 Task: Find connections with filter location Länsi-Turunmaa with filter topic #WebsiteDesignwith filter profile language English with filter current company Rackspace Technology with filter school PARUL INSTITUTE OF TECH., LIMDA, VAGHODIA 087 with filter industry Chemical Manufacturing with filter service category Tax Preparation with filter keywords title Restaurant Manager
Action: Mouse moved to (227, 195)
Screenshot: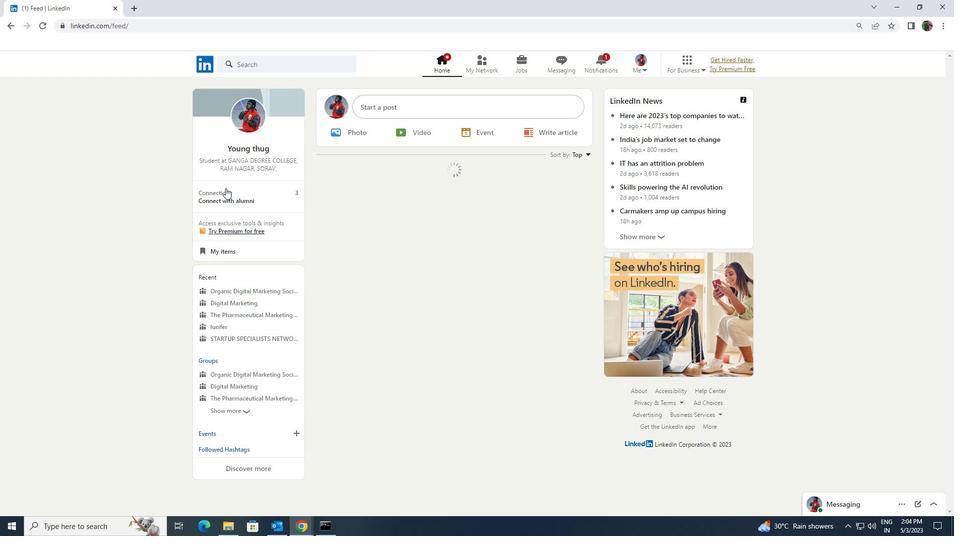 
Action: Mouse pressed left at (227, 195)
Screenshot: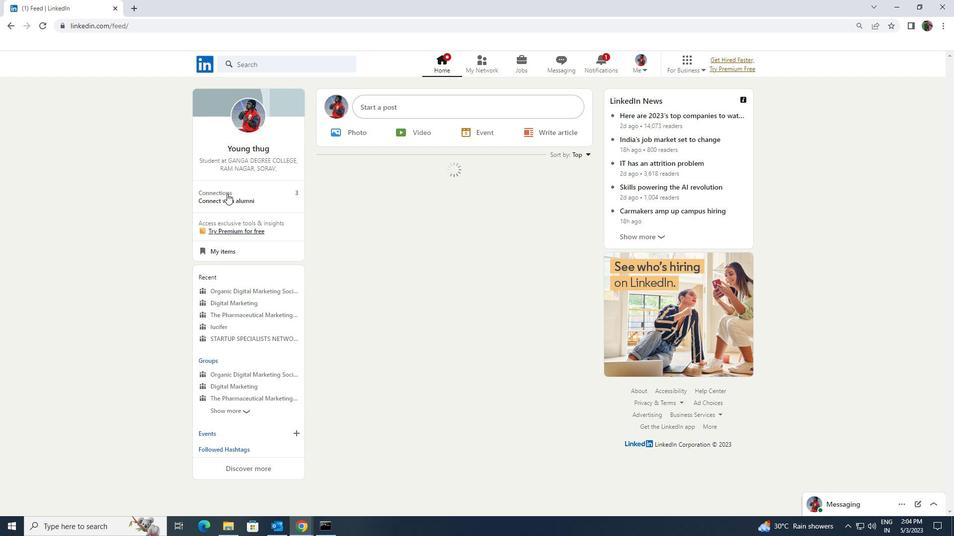 
Action: Mouse moved to (237, 120)
Screenshot: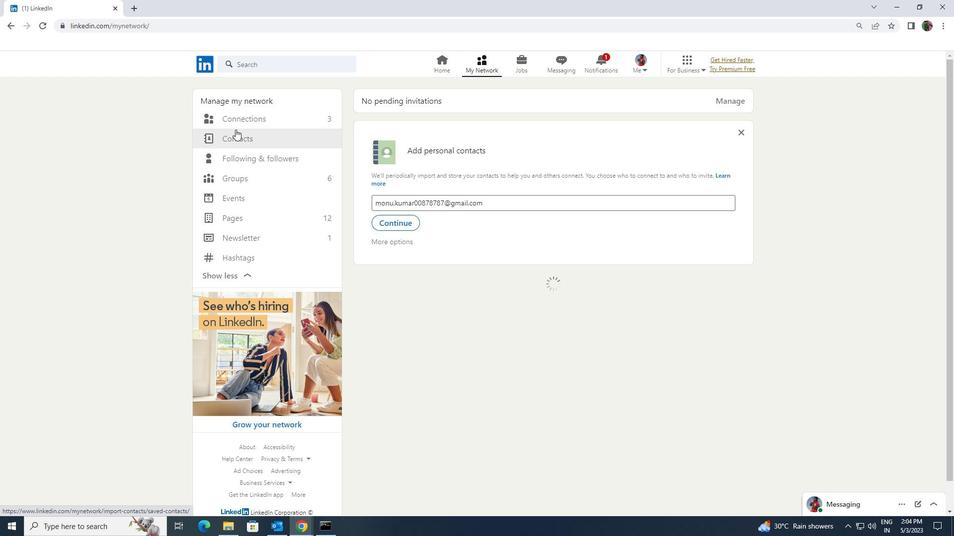 
Action: Mouse pressed left at (237, 120)
Screenshot: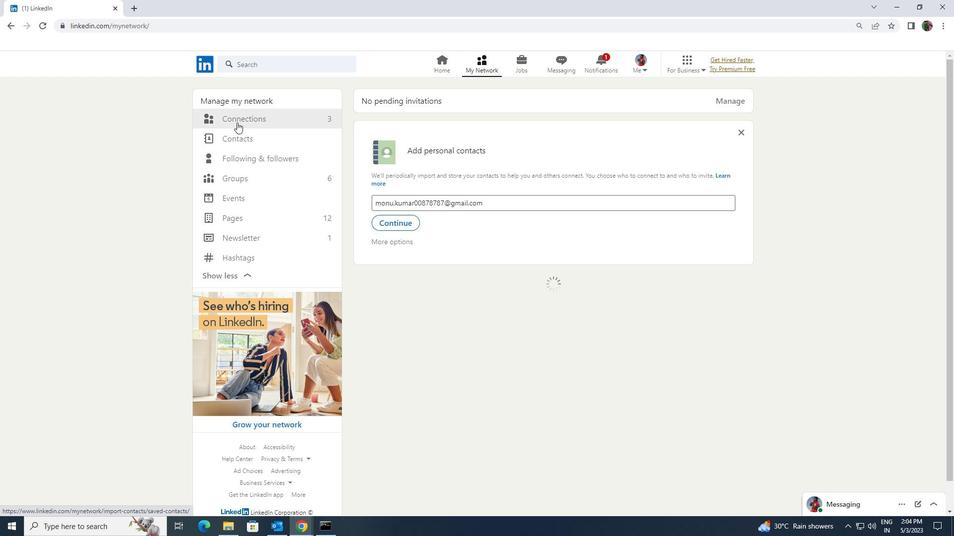 
Action: Mouse moved to (534, 121)
Screenshot: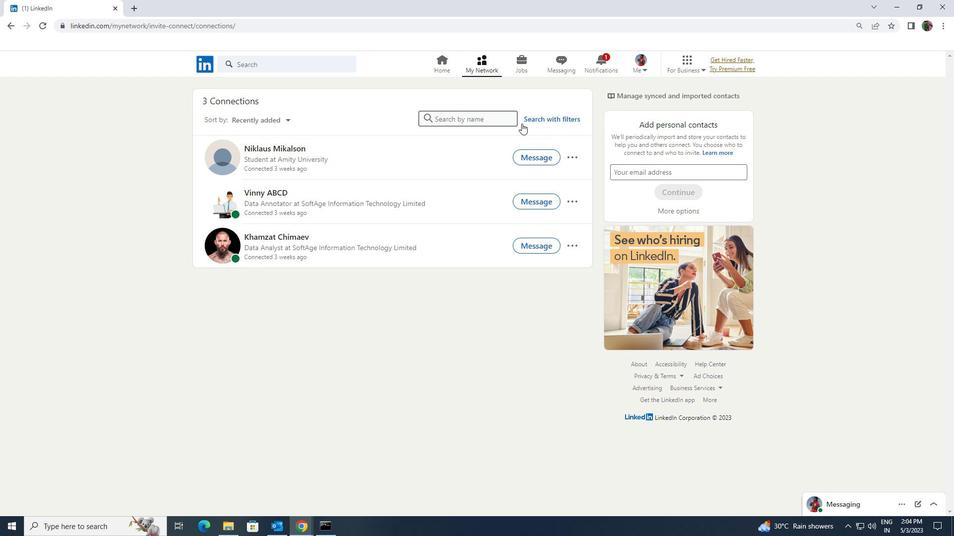 
Action: Mouse pressed left at (534, 121)
Screenshot: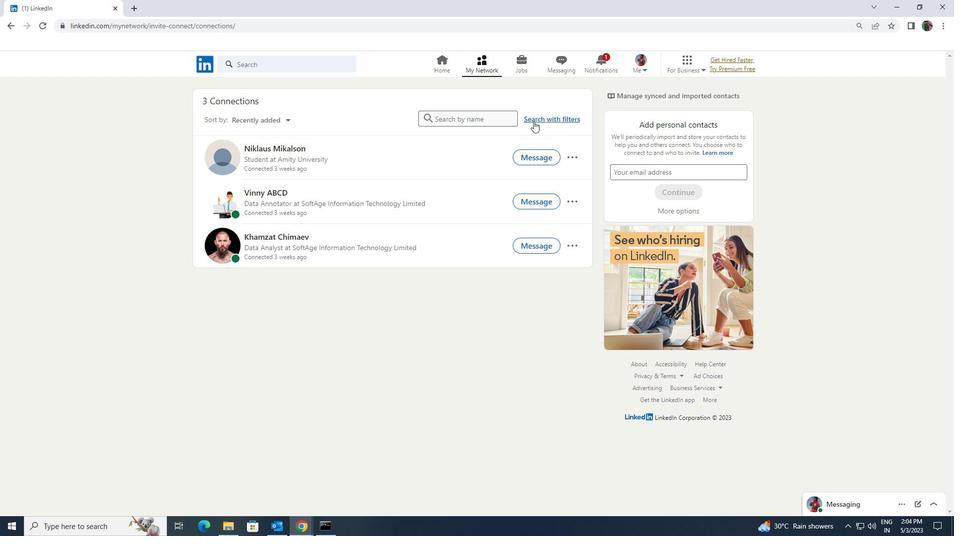 
Action: Mouse moved to (511, 93)
Screenshot: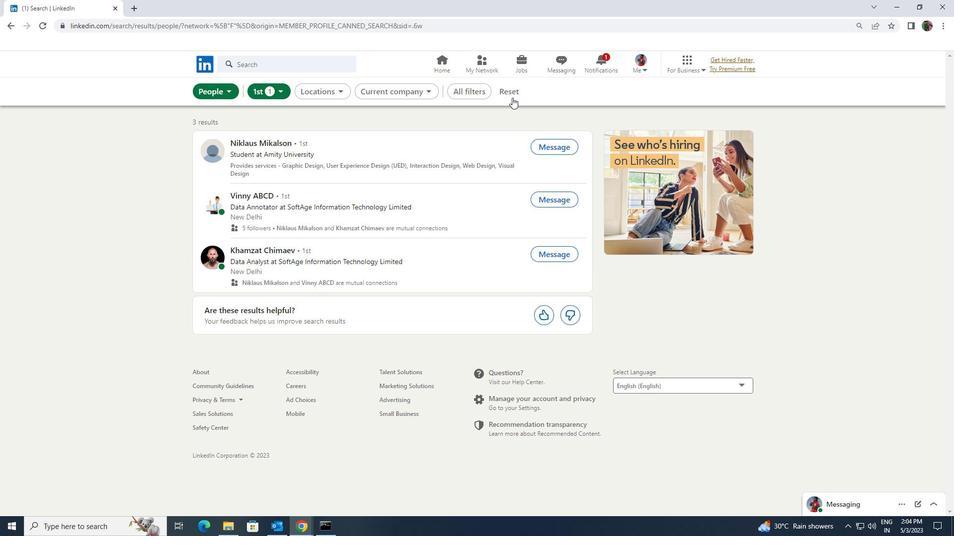 
Action: Mouse pressed left at (511, 93)
Screenshot: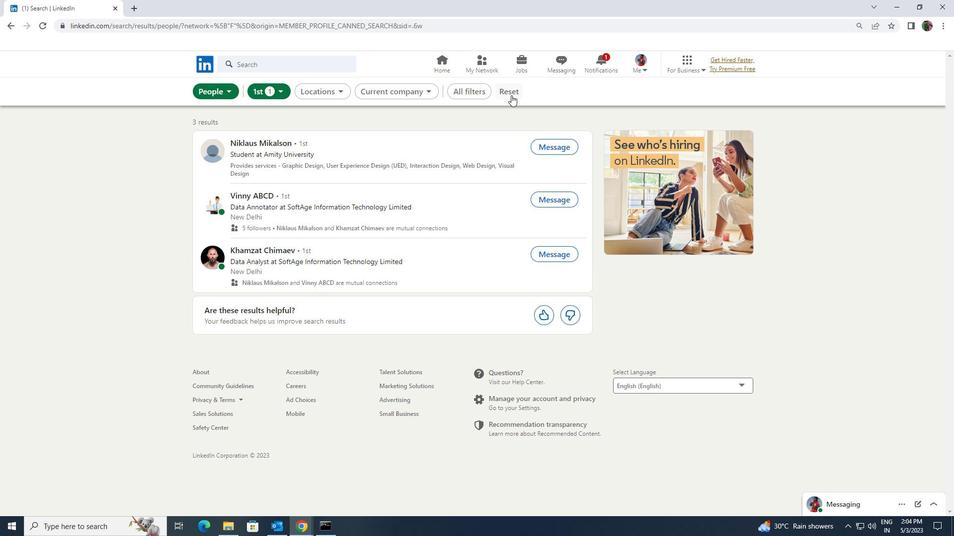 
Action: Mouse moved to (504, 92)
Screenshot: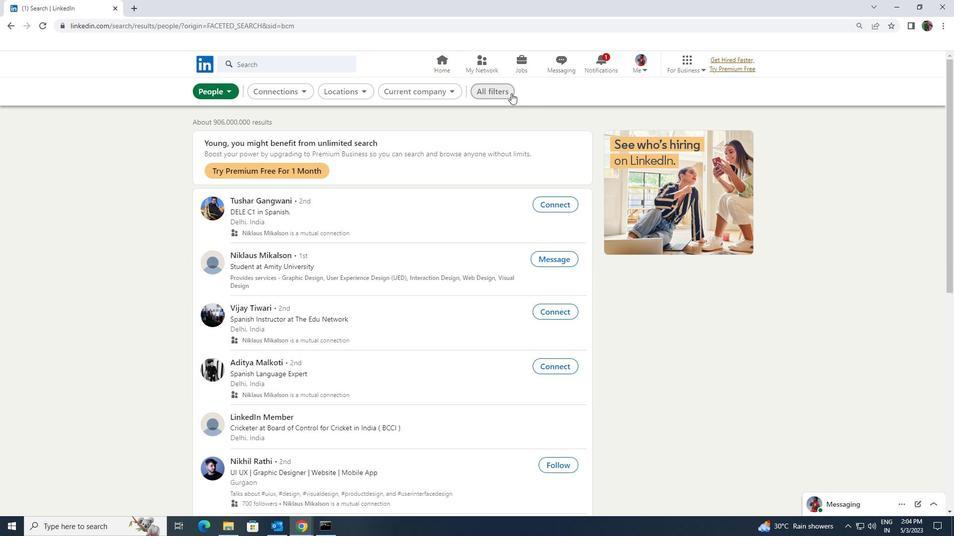 
Action: Mouse pressed left at (504, 92)
Screenshot: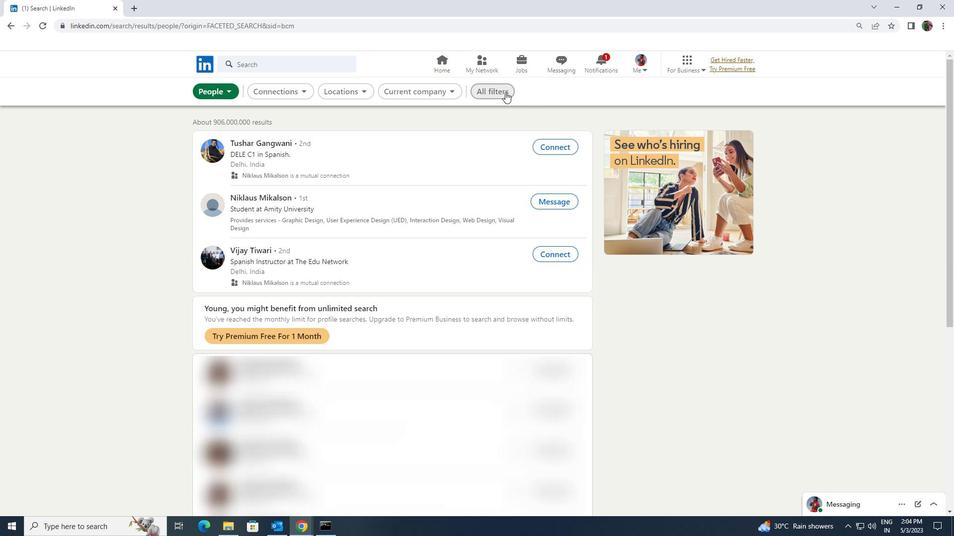 
Action: Mouse moved to (844, 393)
Screenshot: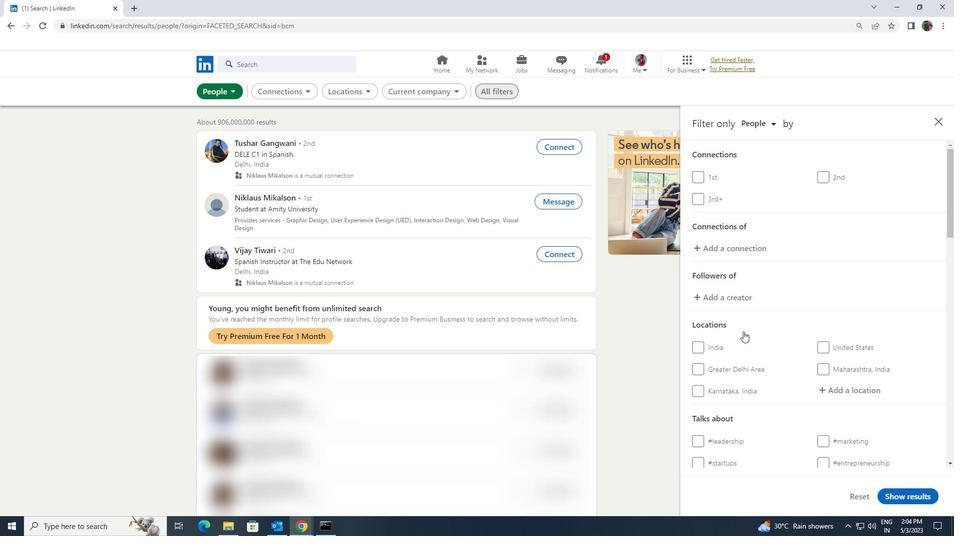 
Action: Mouse pressed left at (844, 393)
Screenshot: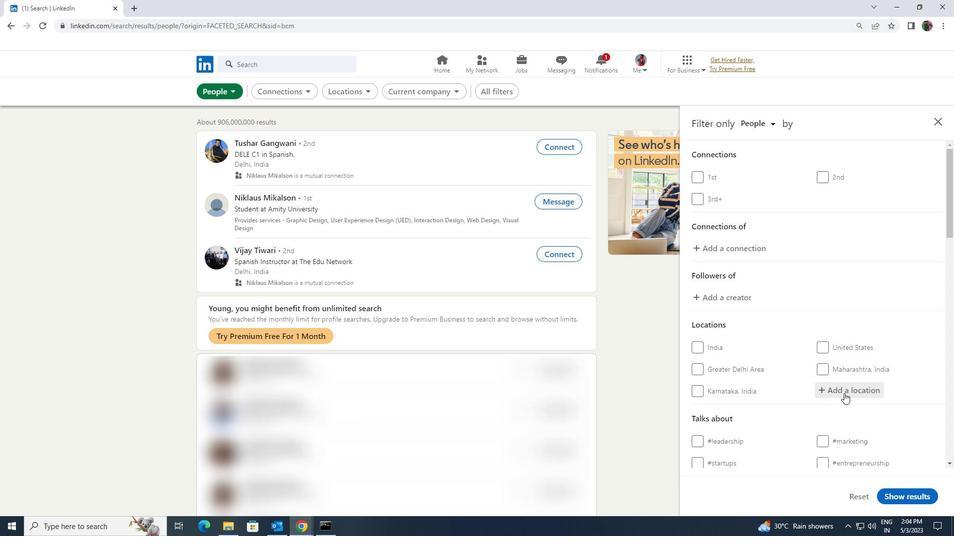 
Action: Mouse moved to (818, 413)
Screenshot: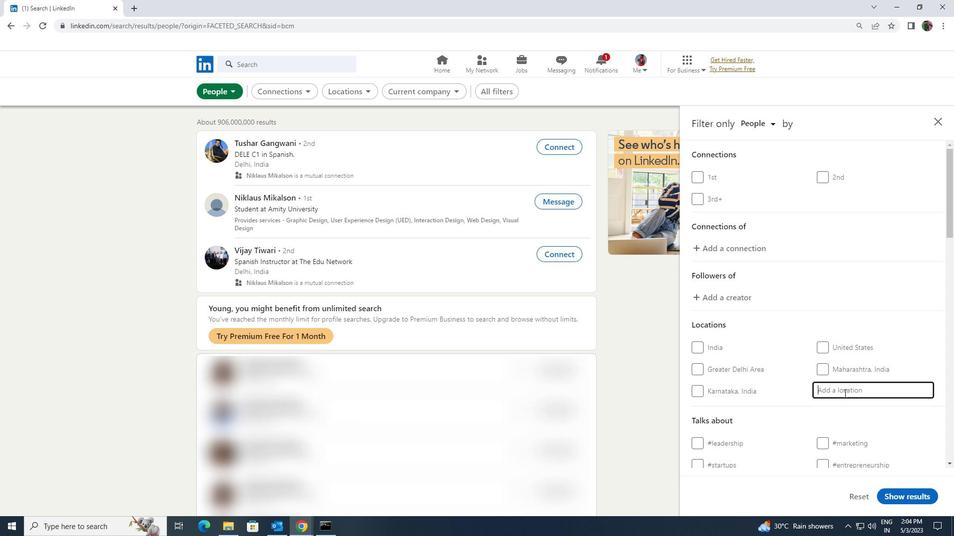 
Action: Key pressed <Key.shift>LANSI<Key.space><Key.shift><Key.shift><Key.shift><Key.shift><Key.shift><Key.shift><Key.shift><Key.shift><Key.shift><Key.shift><Key.shift><Key.shift><Key.shift><Key.shift><Key.shift><Key.shift><Key.shift>TURUNMA
Screenshot: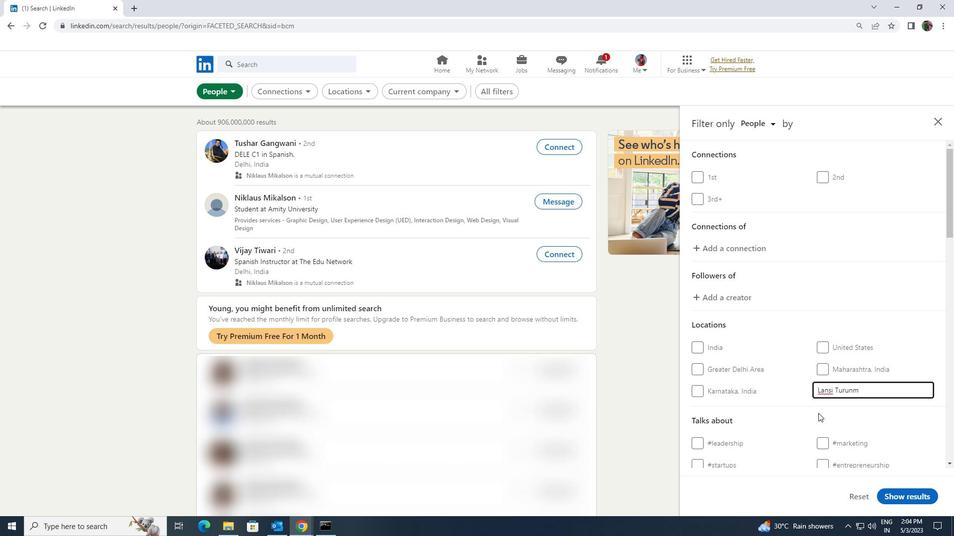 
Action: Mouse moved to (799, 424)
Screenshot: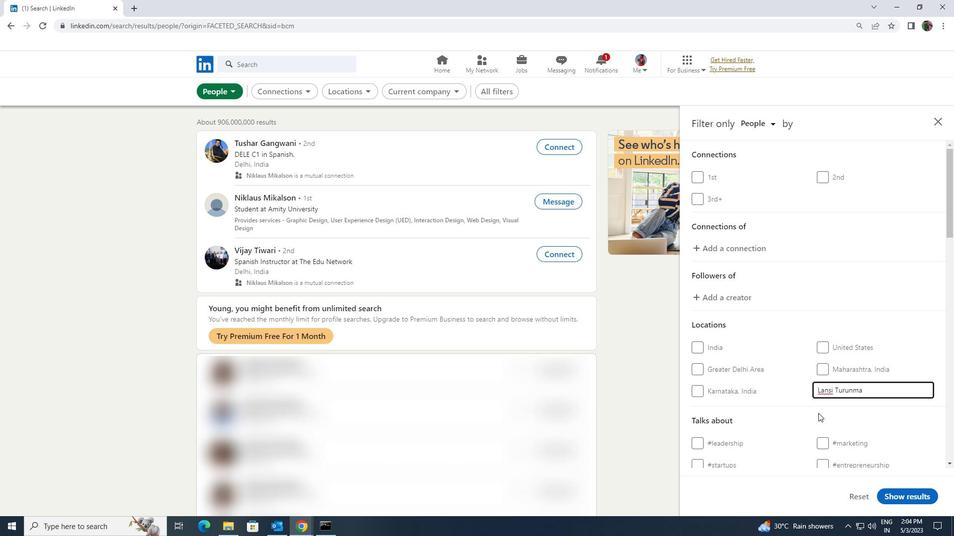 
Action: Mouse scrolled (799, 424) with delta (0, 0)
Screenshot: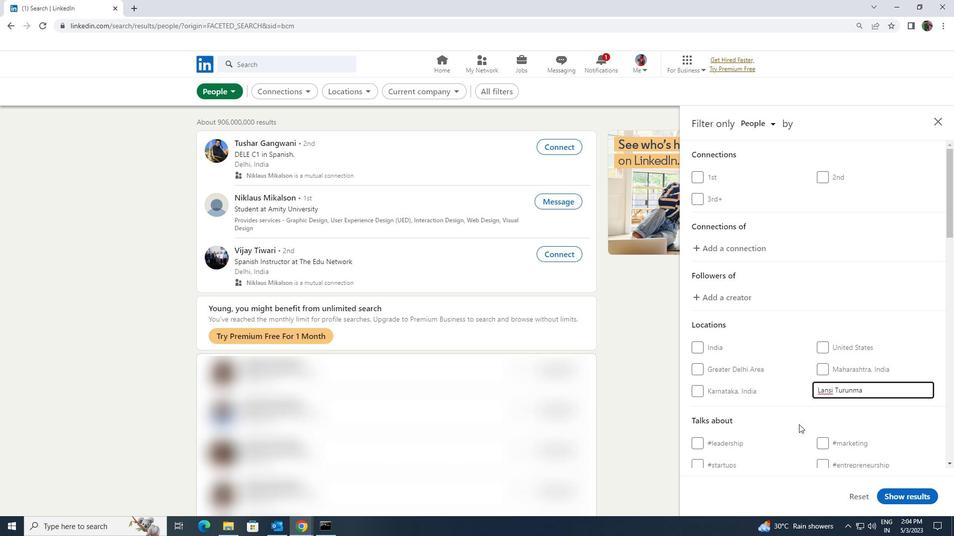 
Action: Mouse moved to (832, 434)
Screenshot: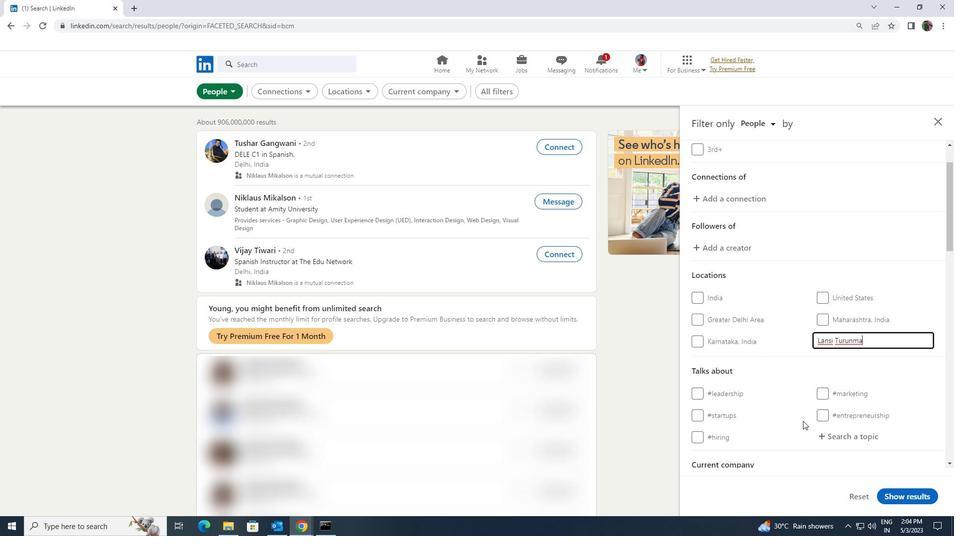 
Action: Mouse pressed left at (832, 434)
Screenshot: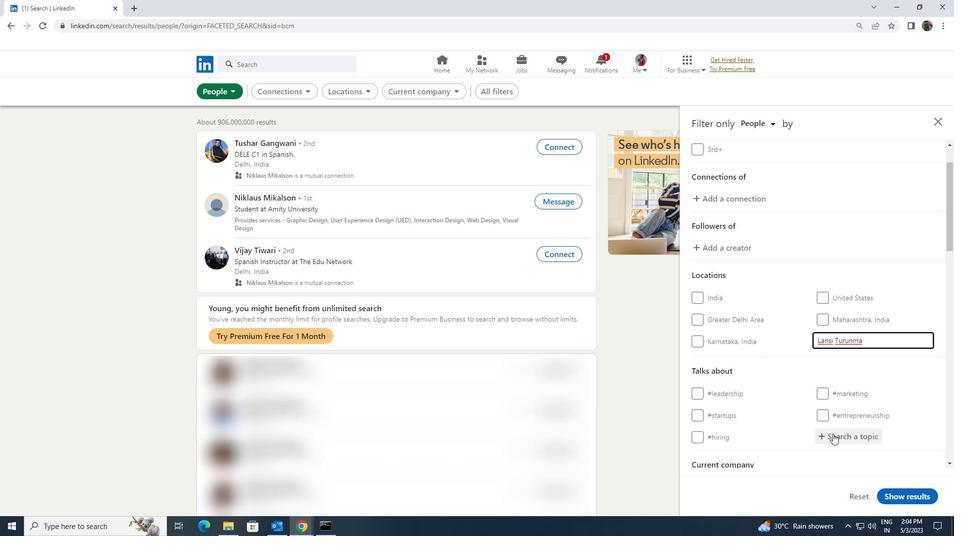 
Action: Key pressed <Key.shift><Key.shift><Key.shift><Key.shift><Key.shift><Key.shift>WEBSITEDESI
Screenshot: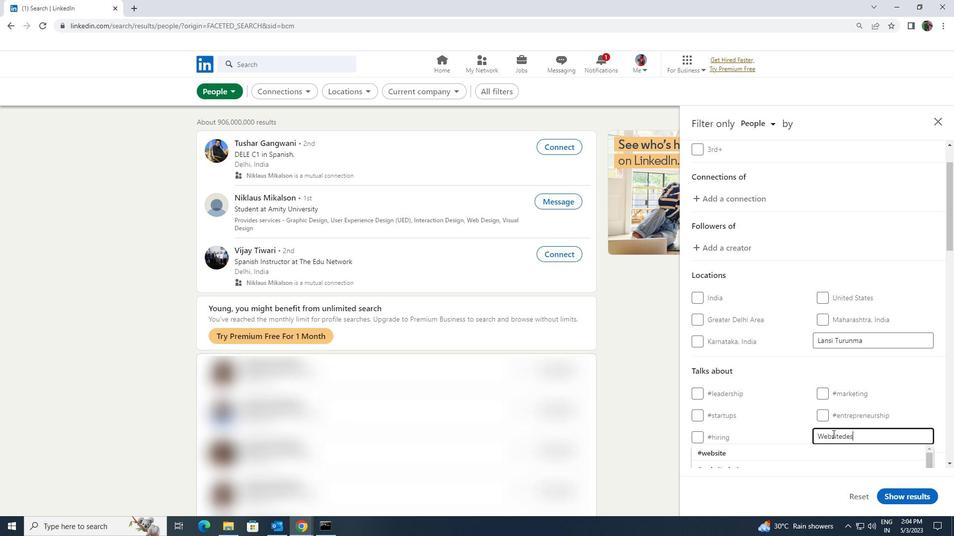 
Action: Mouse moved to (822, 450)
Screenshot: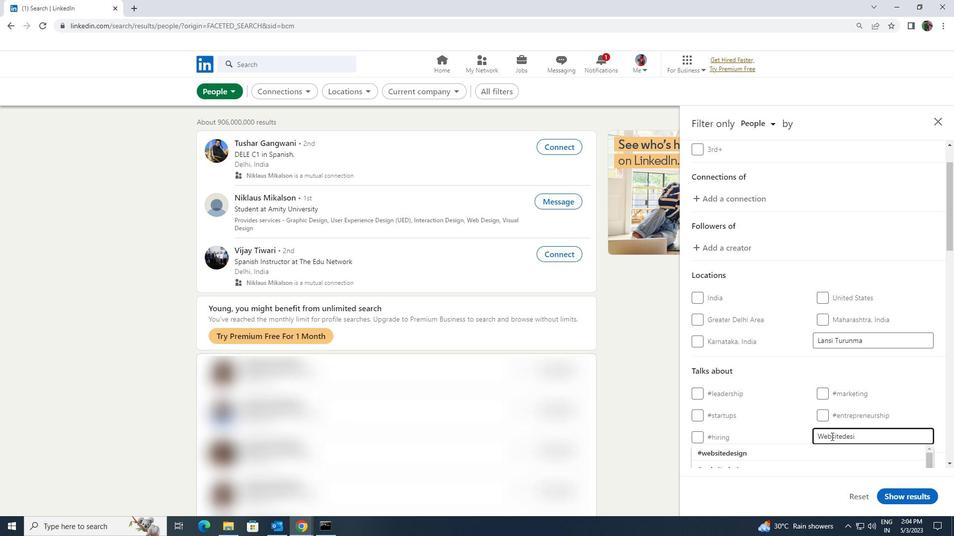 
Action: Mouse pressed left at (822, 450)
Screenshot: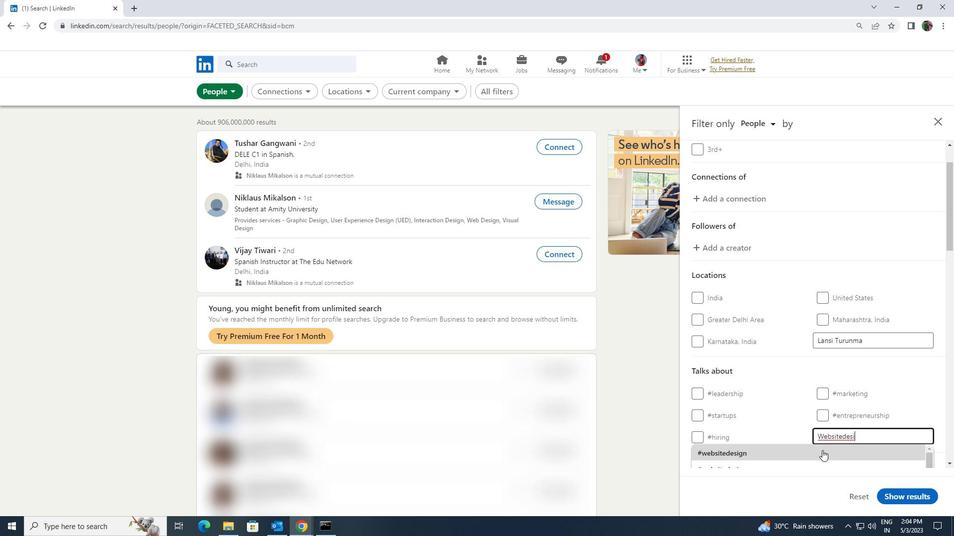 
Action: Mouse moved to (823, 397)
Screenshot: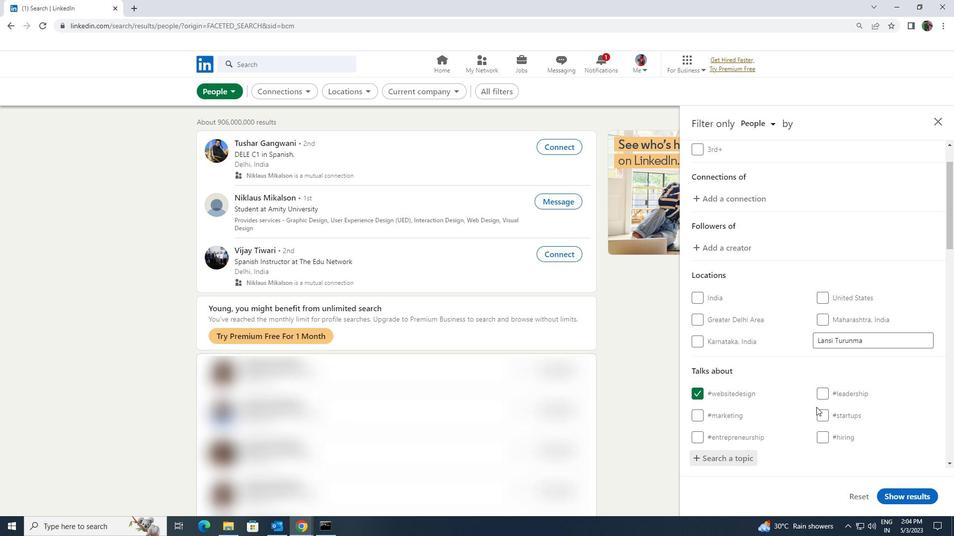 
Action: Mouse scrolled (823, 396) with delta (0, 0)
Screenshot: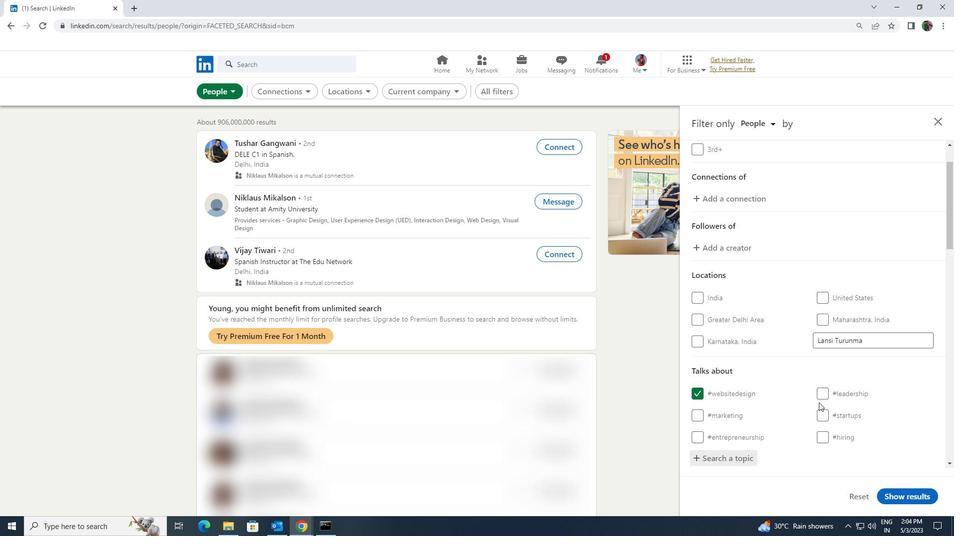 
Action: Mouse scrolled (823, 396) with delta (0, 0)
Screenshot: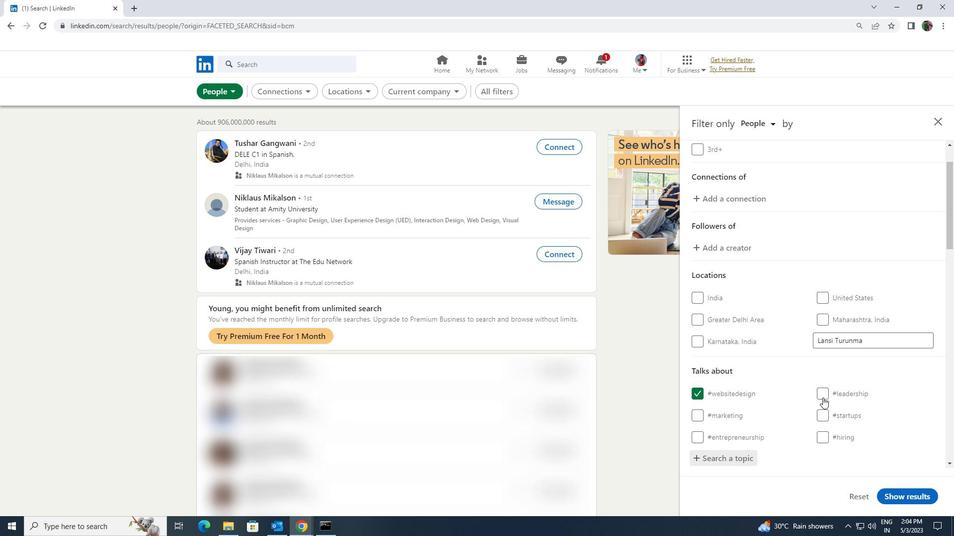 
Action: Mouse moved to (827, 396)
Screenshot: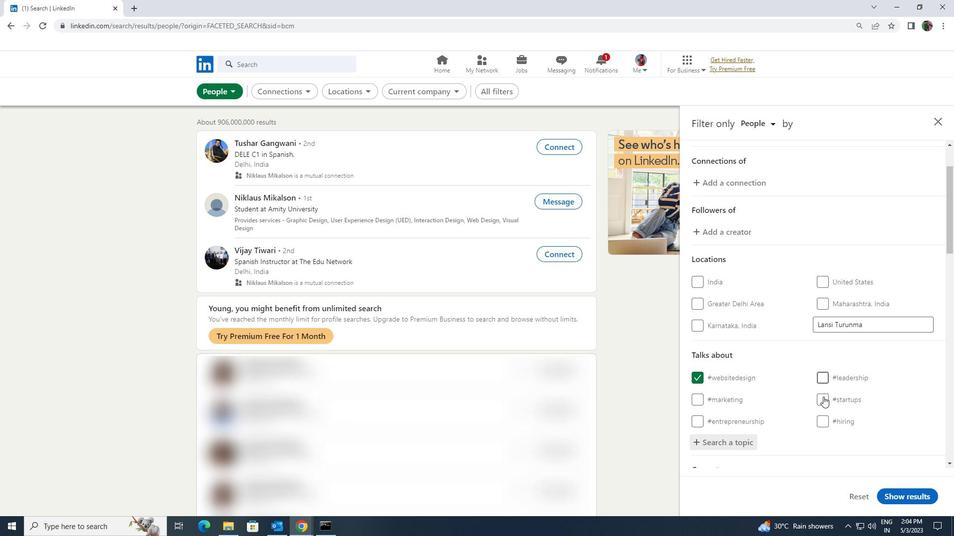 
Action: Mouse scrolled (827, 395) with delta (0, 0)
Screenshot: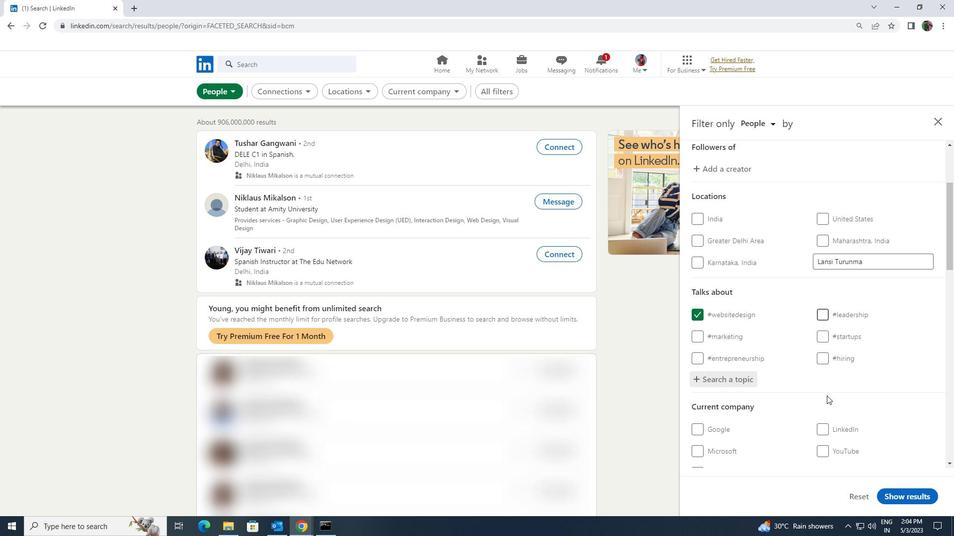 
Action: Mouse scrolled (827, 395) with delta (0, 0)
Screenshot: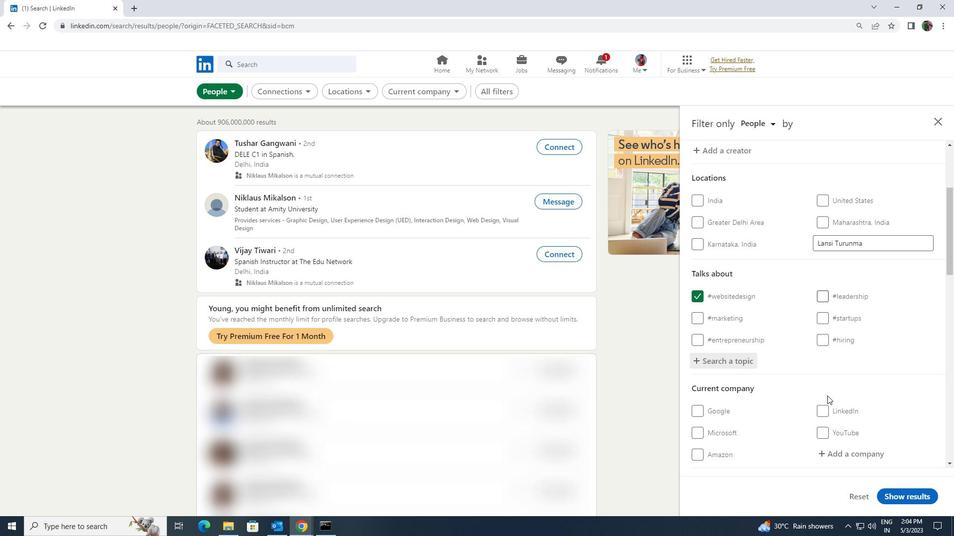 
Action: Mouse scrolled (827, 395) with delta (0, 0)
Screenshot: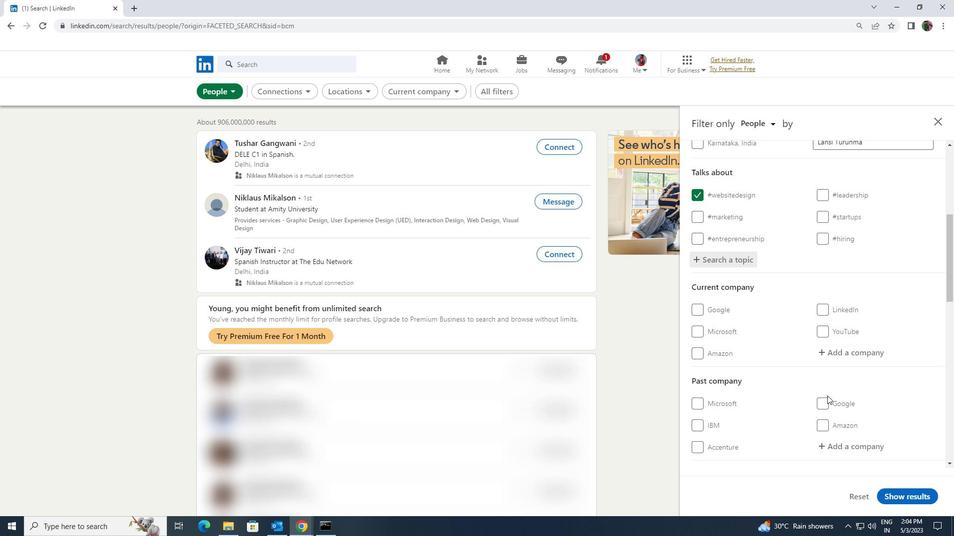 
Action: Mouse scrolled (827, 395) with delta (0, 0)
Screenshot: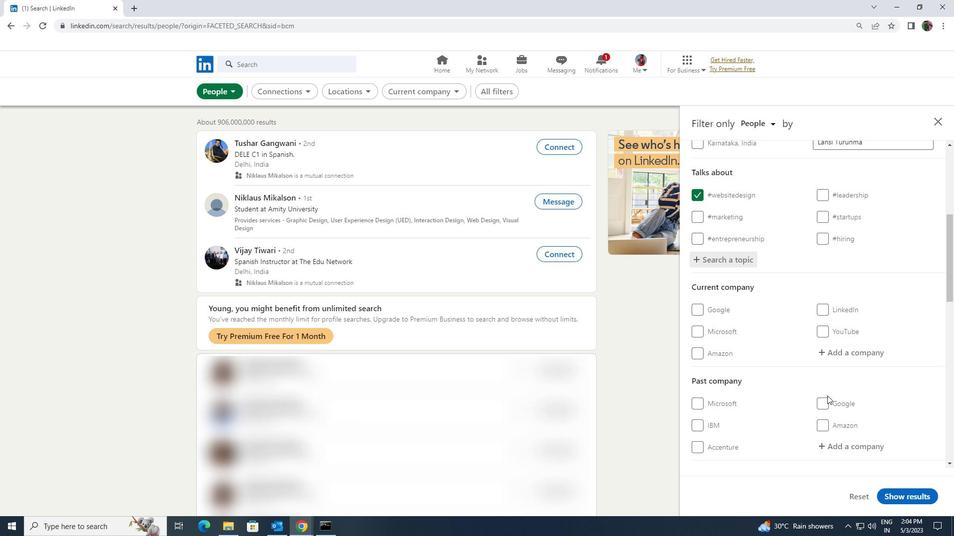 
Action: Mouse scrolled (827, 395) with delta (0, 0)
Screenshot: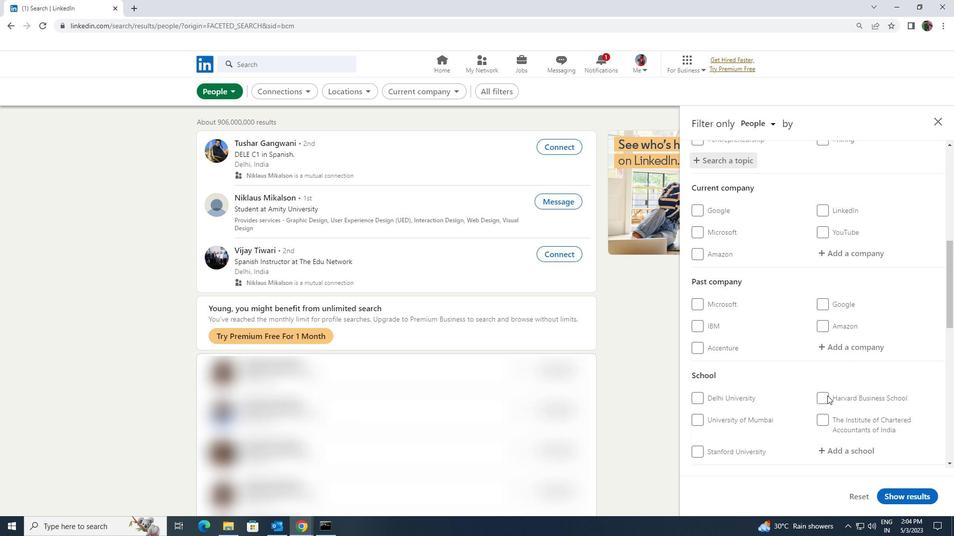 
Action: Mouse scrolled (827, 395) with delta (0, 0)
Screenshot: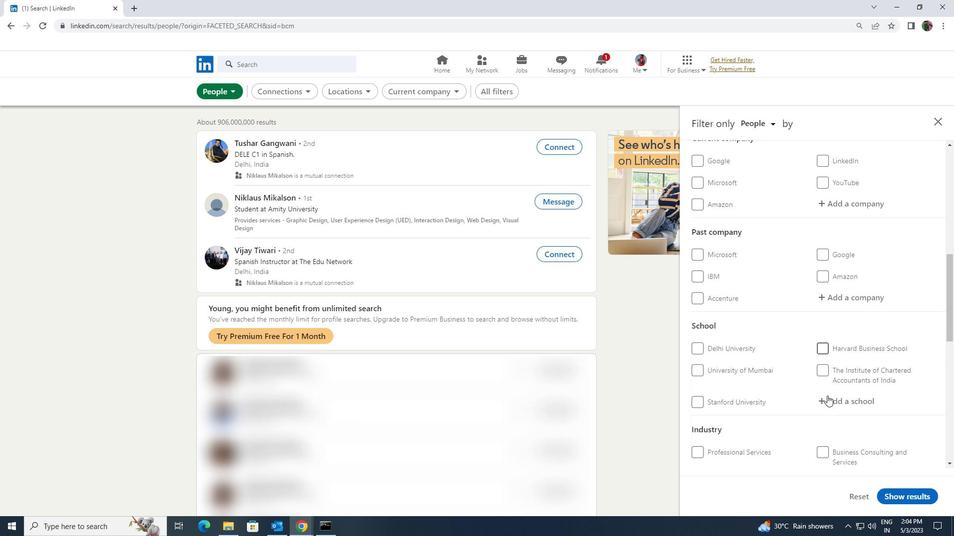 
Action: Mouse scrolled (827, 395) with delta (0, 0)
Screenshot: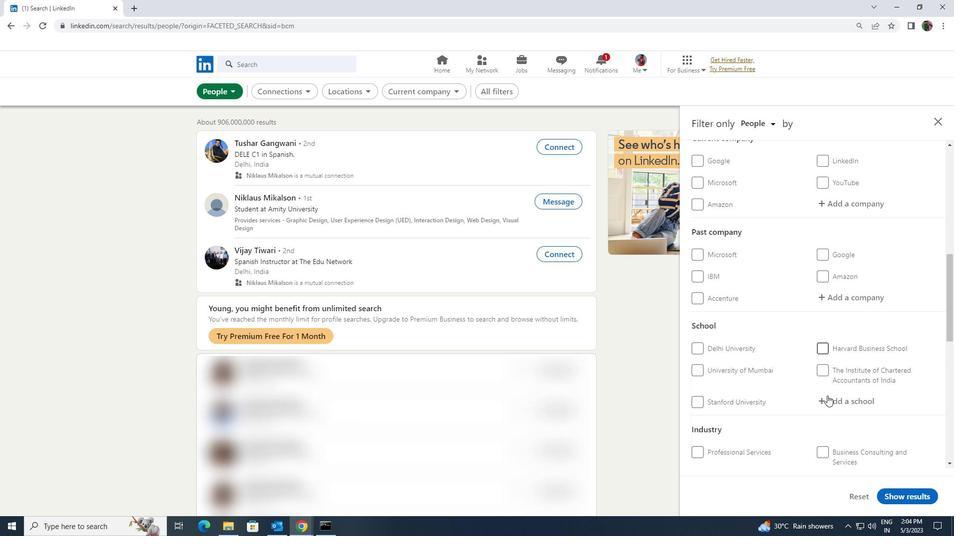 
Action: Mouse scrolled (827, 395) with delta (0, 0)
Screenshot: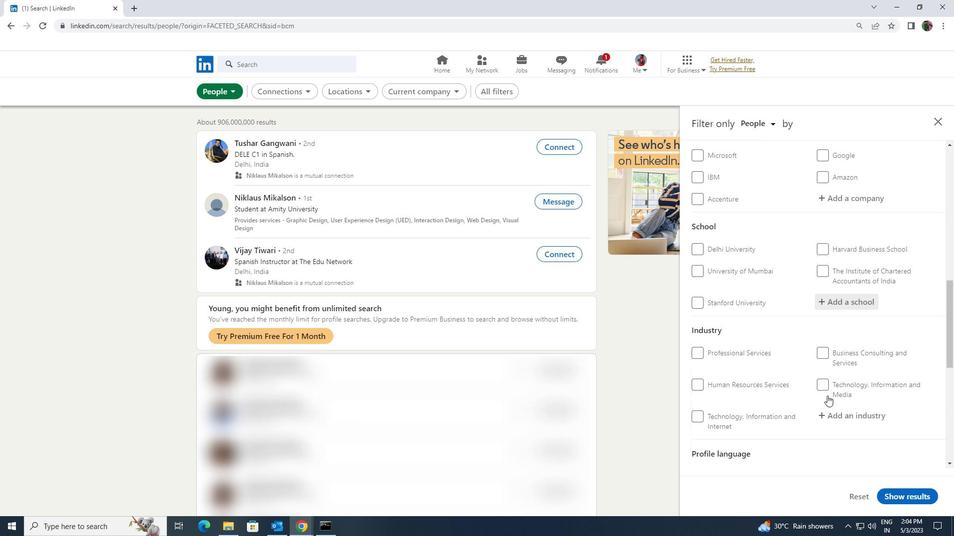 
Action: Mouse scrolled (827, 395) with delta (0, 0)
Screenshot: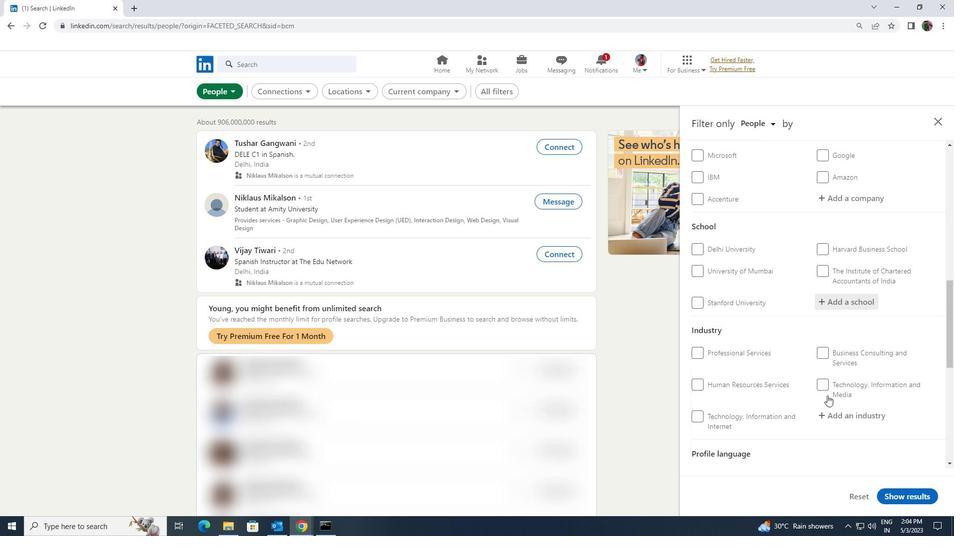 
Action: Mouse moved to (700, 379)
Screenshot: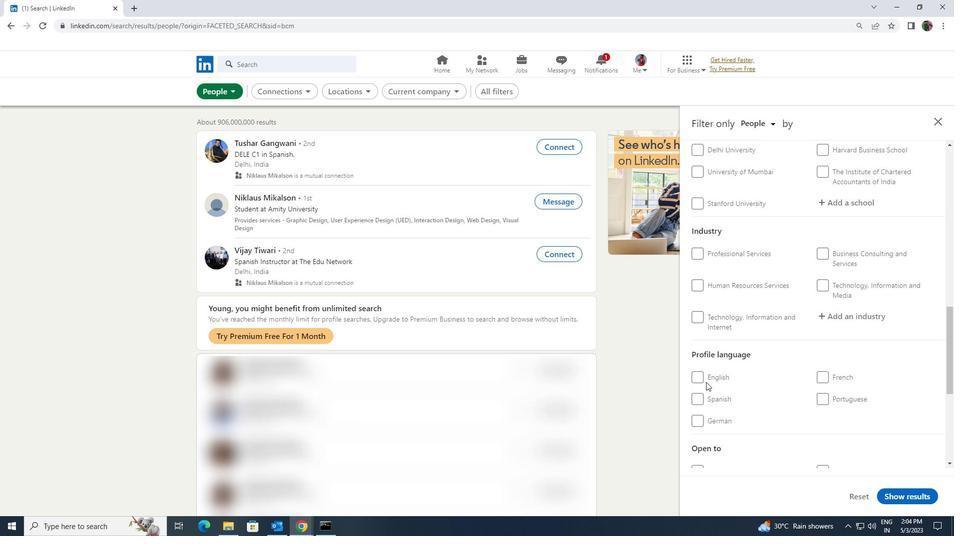 
Action: Mouse pressed left at (700, 379)
Screenshot: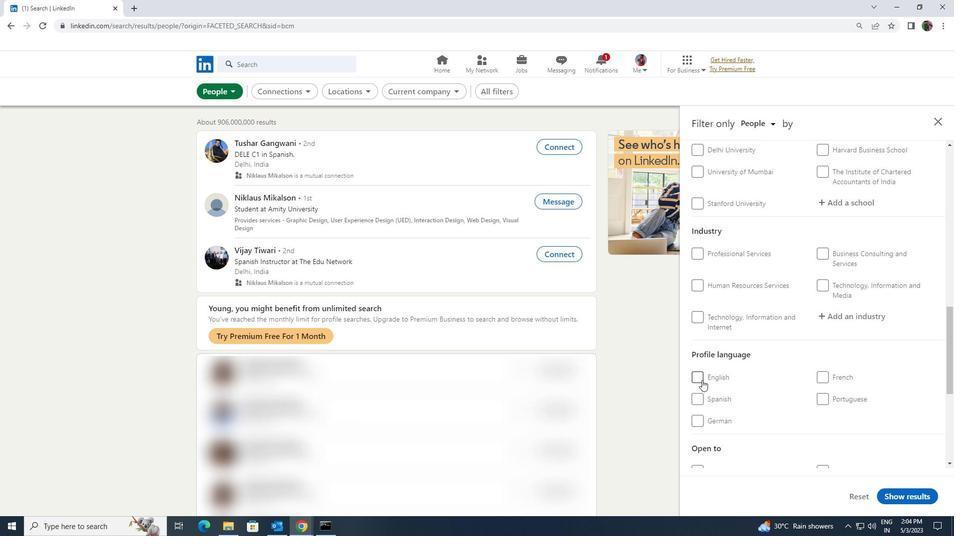 
Action: Mouse moved to (750, 379)
Screenshot: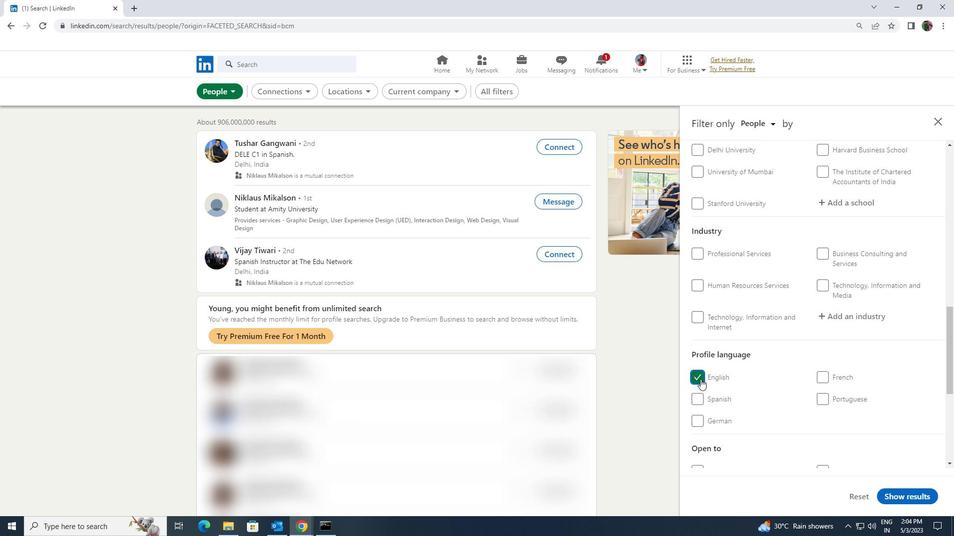 
Action: Mouse scrolled (750, 380) with delta (0, 0)
Screenshot: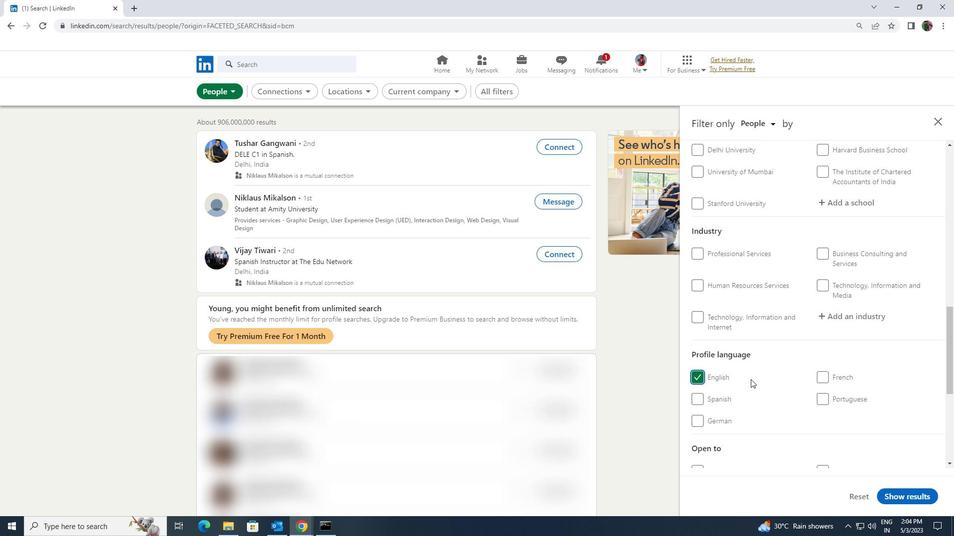 
Action: Mouse scrolled (750, 380) with delta (0, 0)
Screenshot: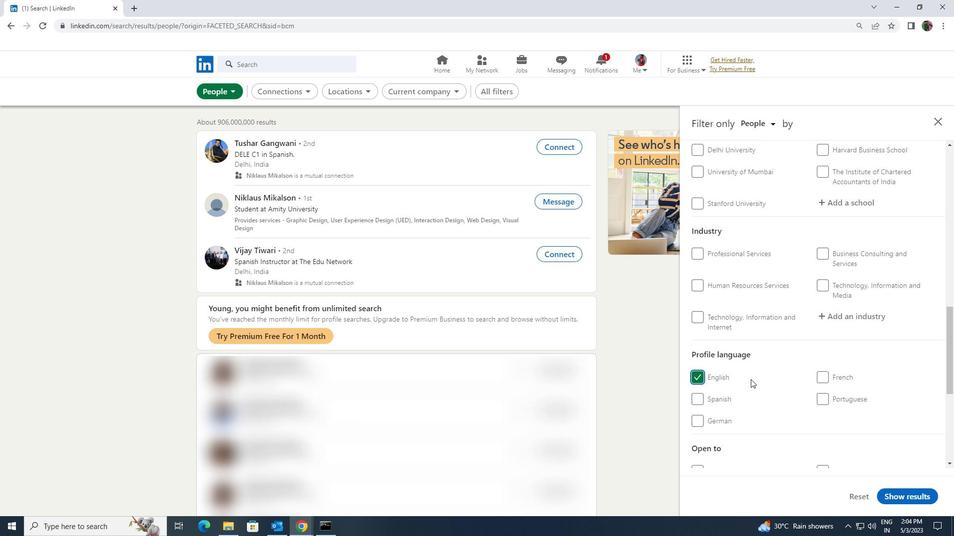 
Action: Mouse scrolled (750, 380) with delta (0, 0)
Screenshot: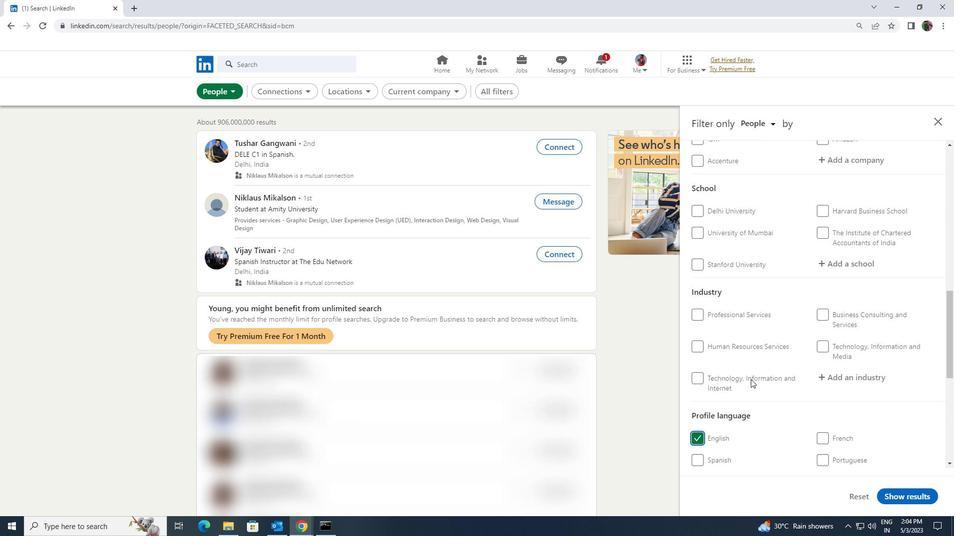 
Action: Mouse scrolled (750, 380) with delta (0, 0)
Screenshot: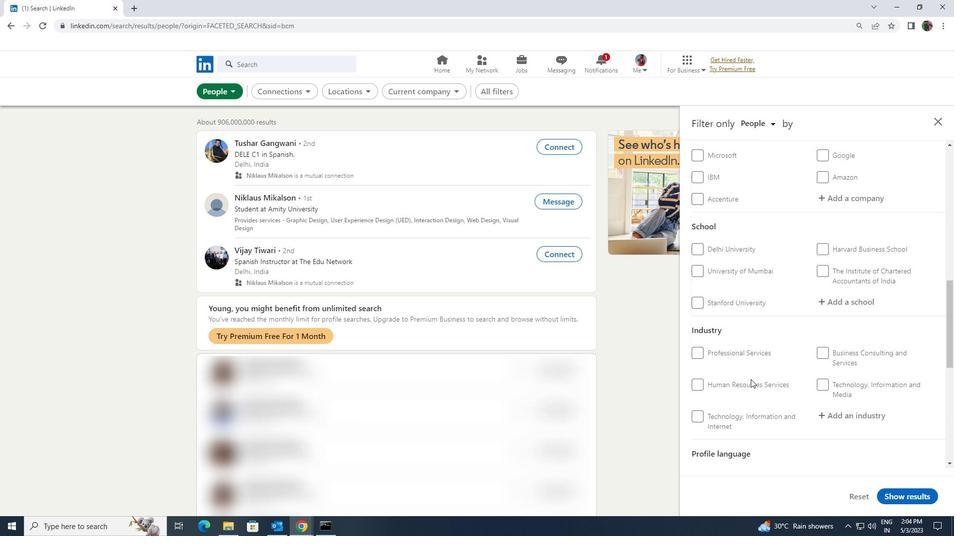 
Action: Mouse moved to (751, 380)
Screenshot: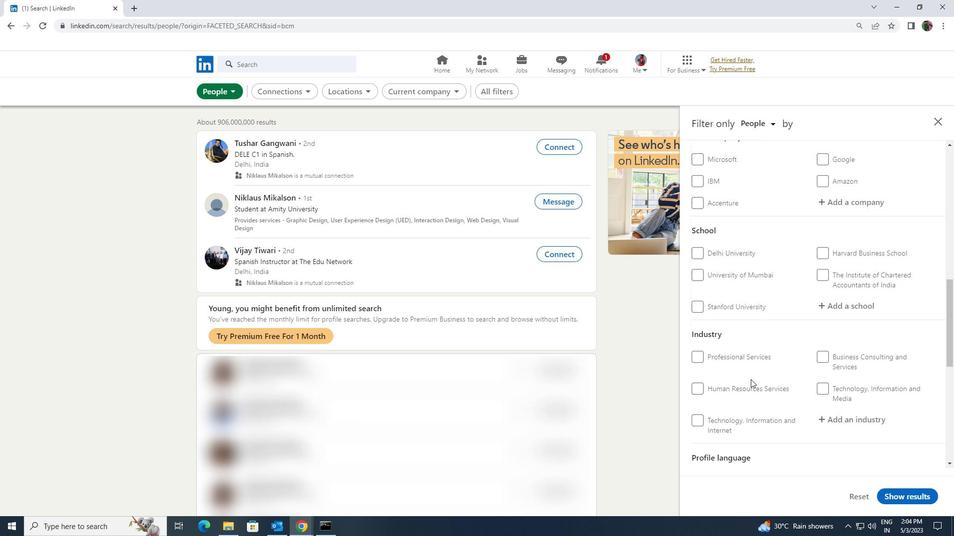 
Action: Mouse scrolled (751, 380) with delta (0, 0)
Screenshot: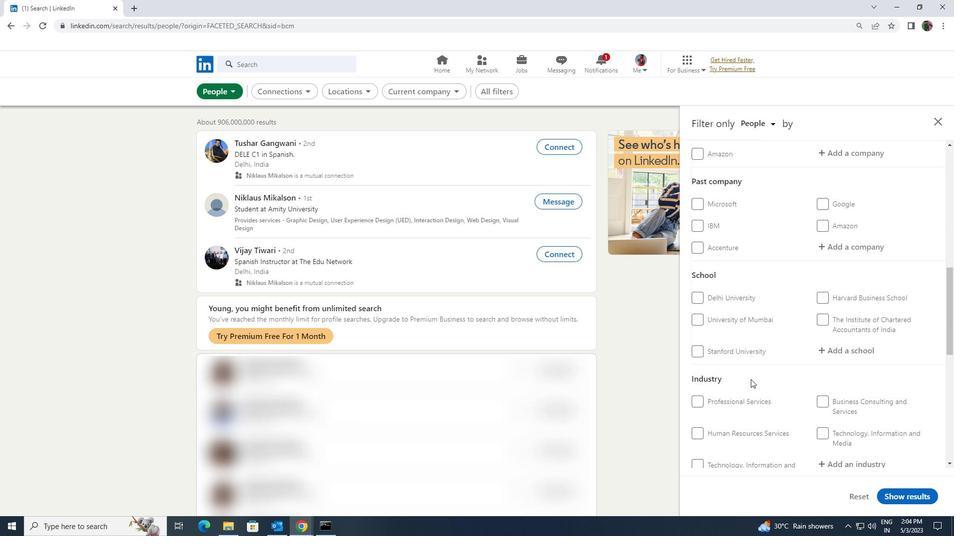 
Action: Mouse scrolled (751, 380) with delta (0, 0)
Screenshot: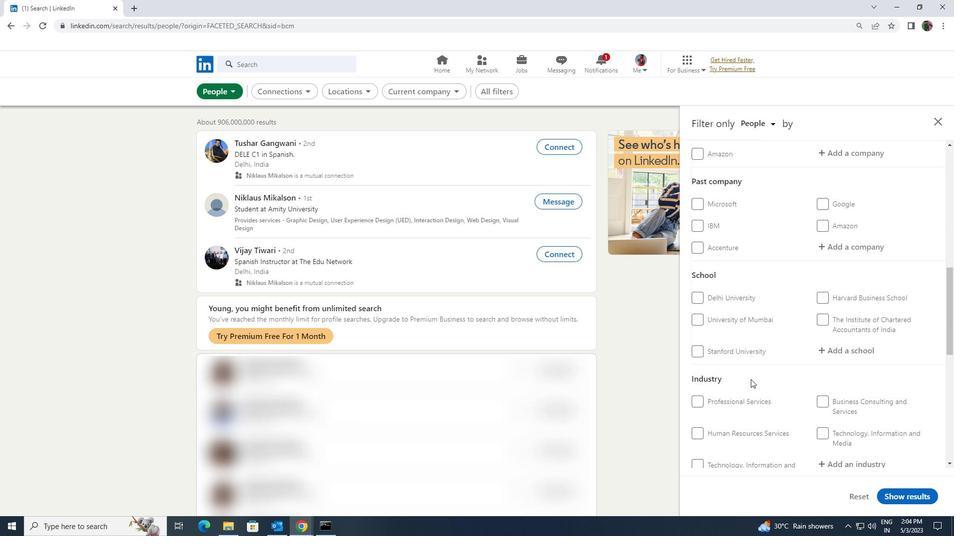 
Action: Mouse scrolled (751, 380) with delta (0, 0)
Screenshot: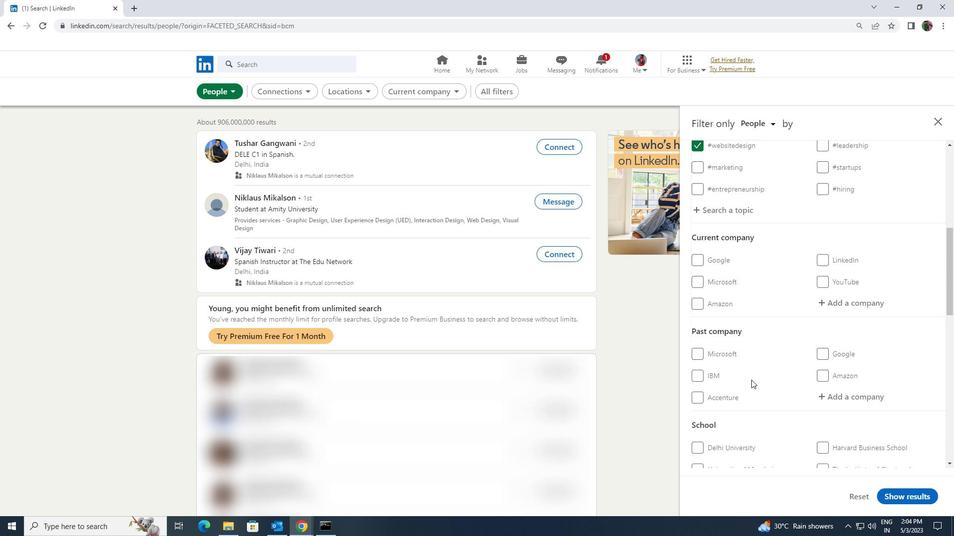 
Action: Mouse moved to (835, 353)
Screenshot: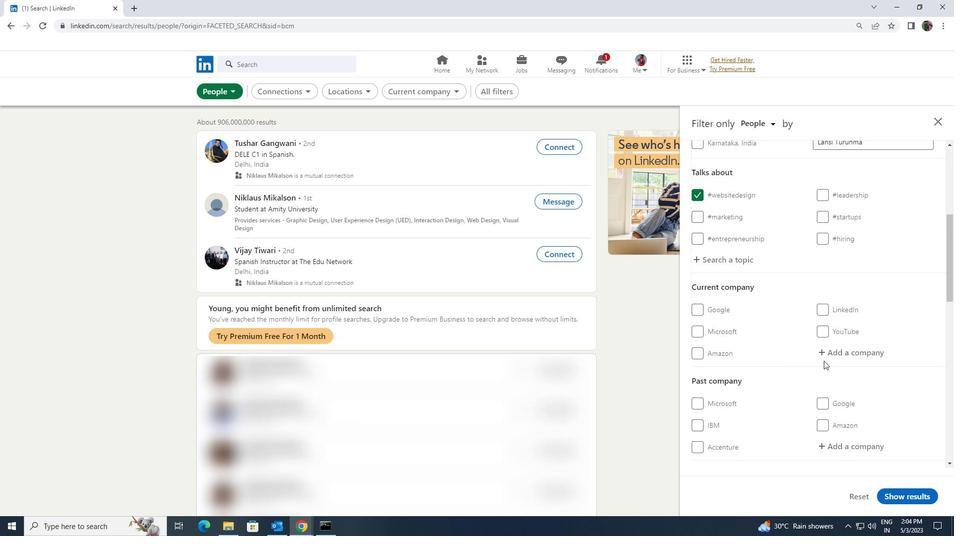 
Action: Mouse pressed left at (835, 353)
Screenshot: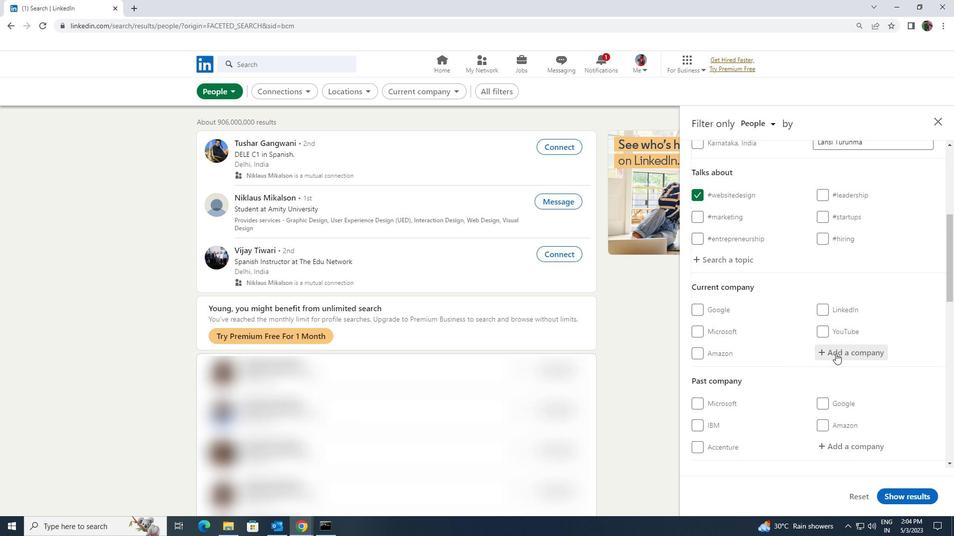 
Action: Key pressed <Key.shift><Key.shift><Key.shift><Key.shift><Key.shift><Key.shift><Key.shift><Key.shift><Key.shift><Key.shift><Key.shift><Key.shift><Key.shift><Key.shift>RACKSPACE<Key.space>
Screenshot: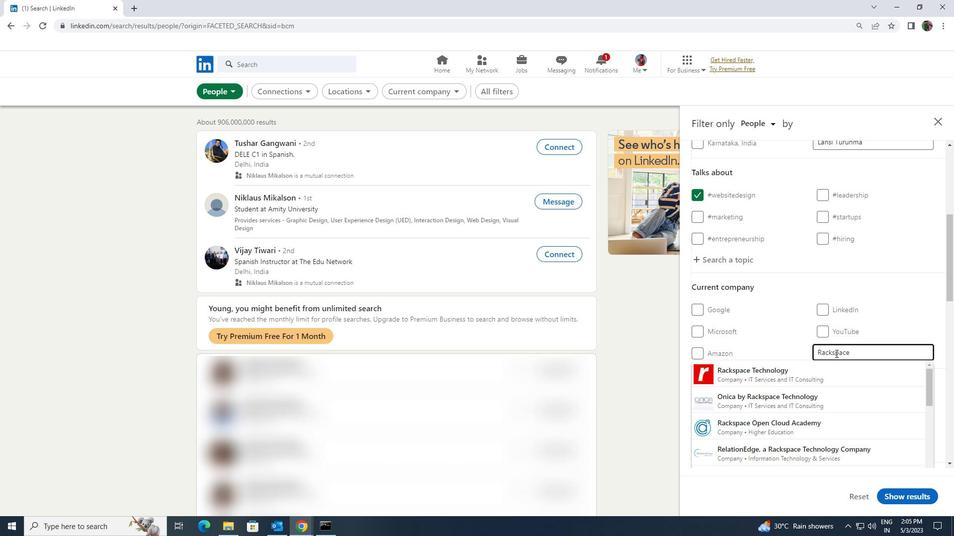 
Action: Mouse moved to (832, 374)
Screenshot: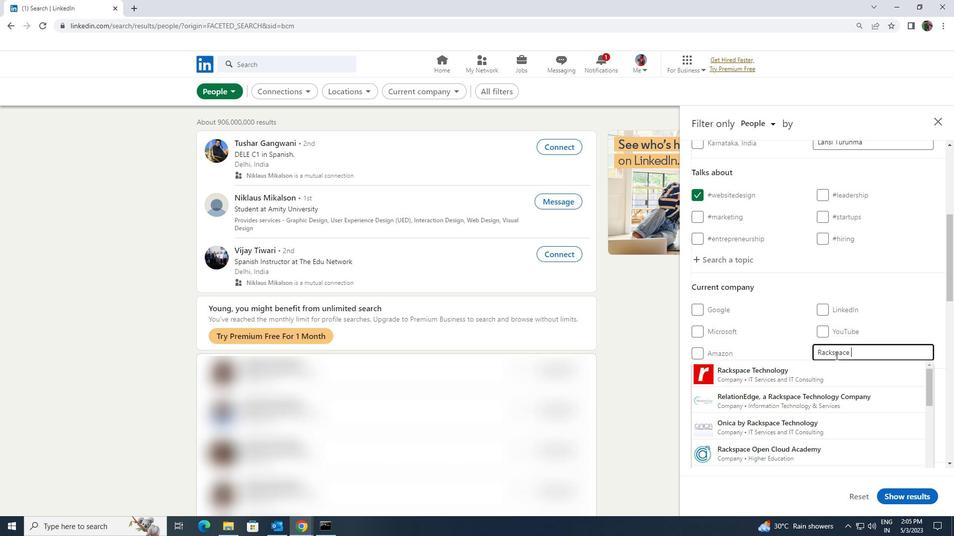 
Action: Mouse pressed left at (832, 374)
Screenshot: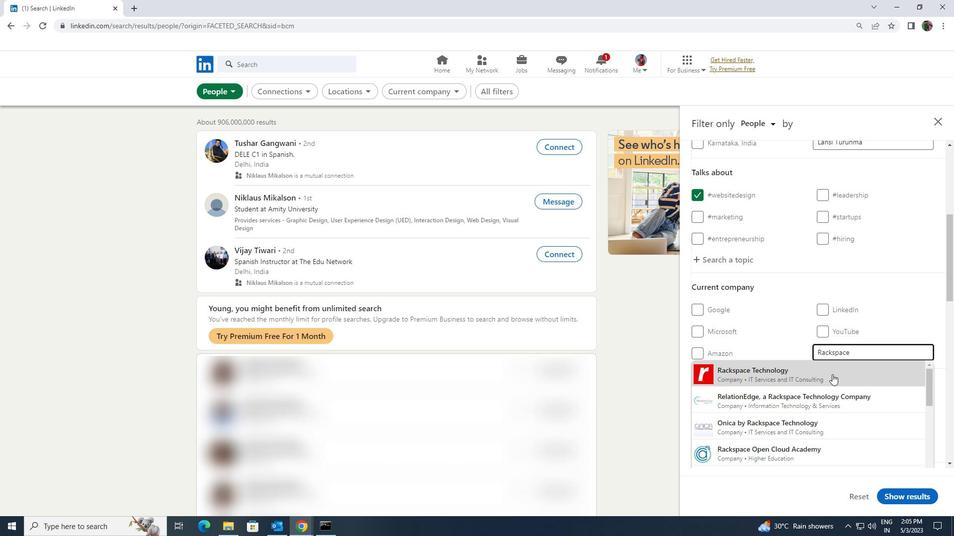 
Action: Mouse scrolled (832, 374) with delta (0, 0)
Screenshot: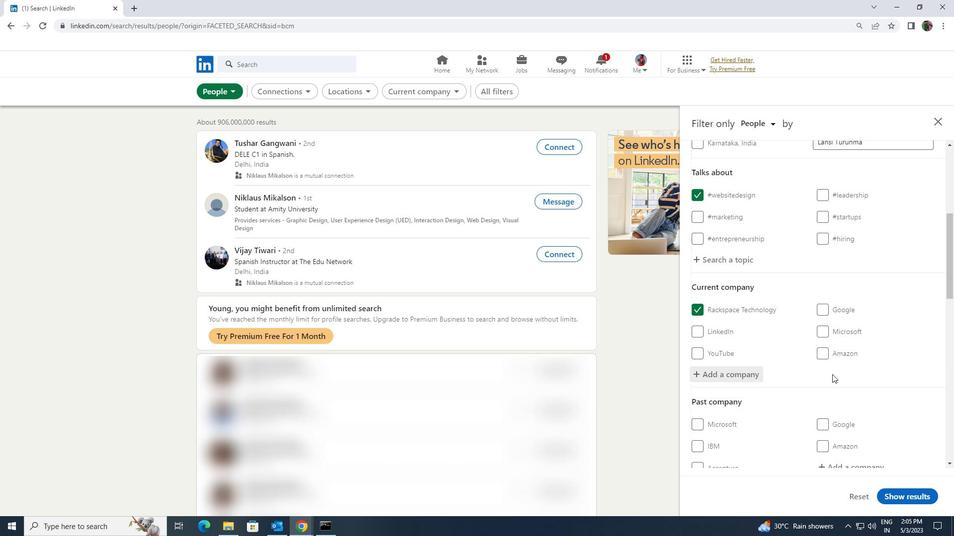 
Action: Mouse moved to (831, 375)
Screenshot: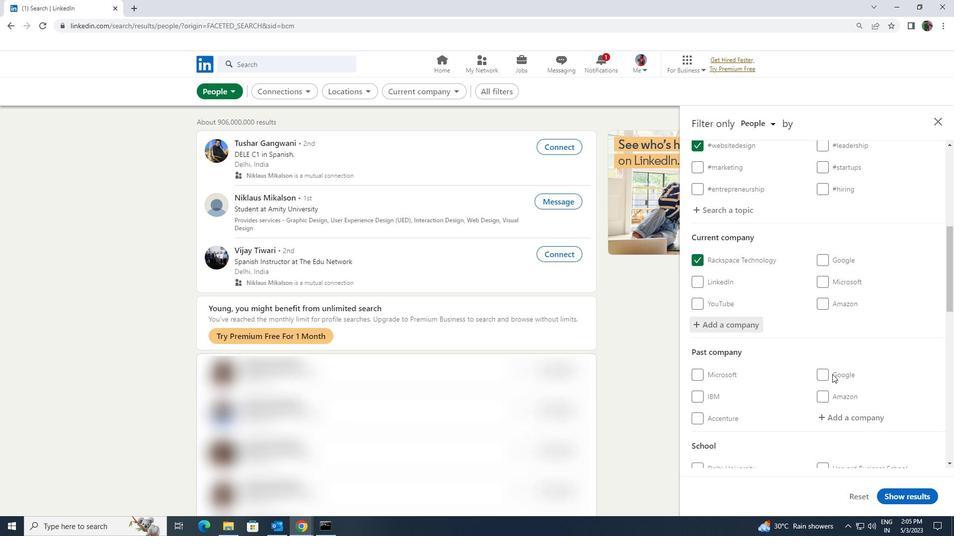 
Action: Mouse scrolled (831, 375) with delta (0, 0)
Screenshot: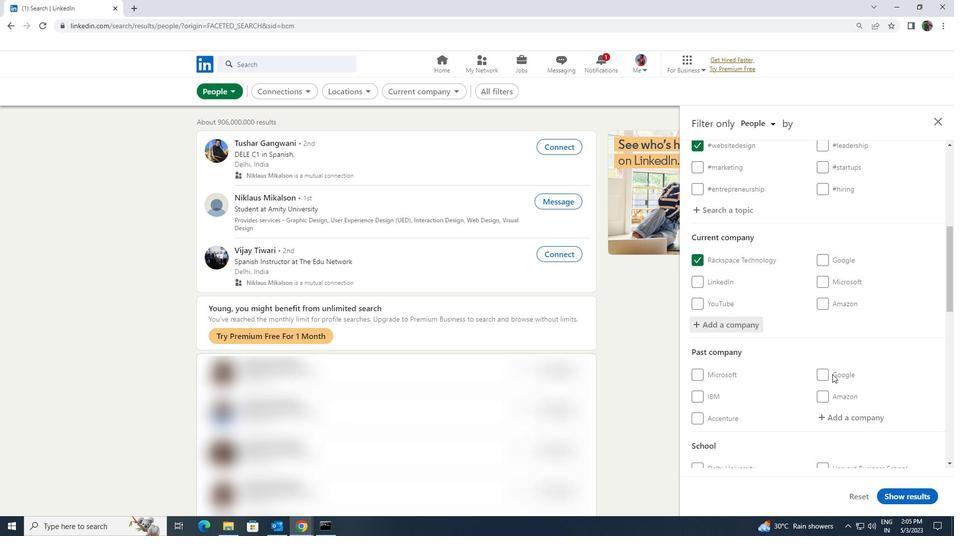 
Action: Mouse scrolled (831, 375) with delta (0, 0)
Screenshot: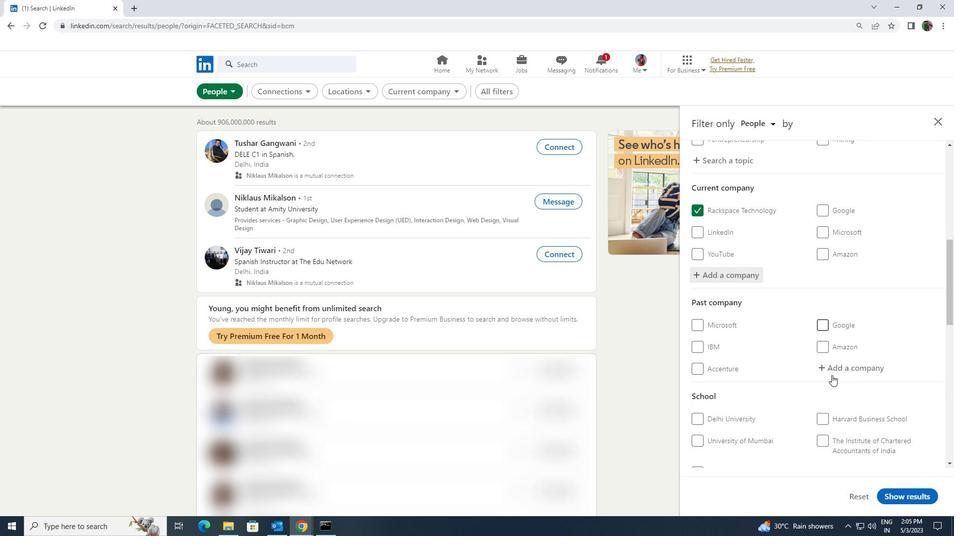 
Action: Mouse moved to (830, 376)
Screenshot: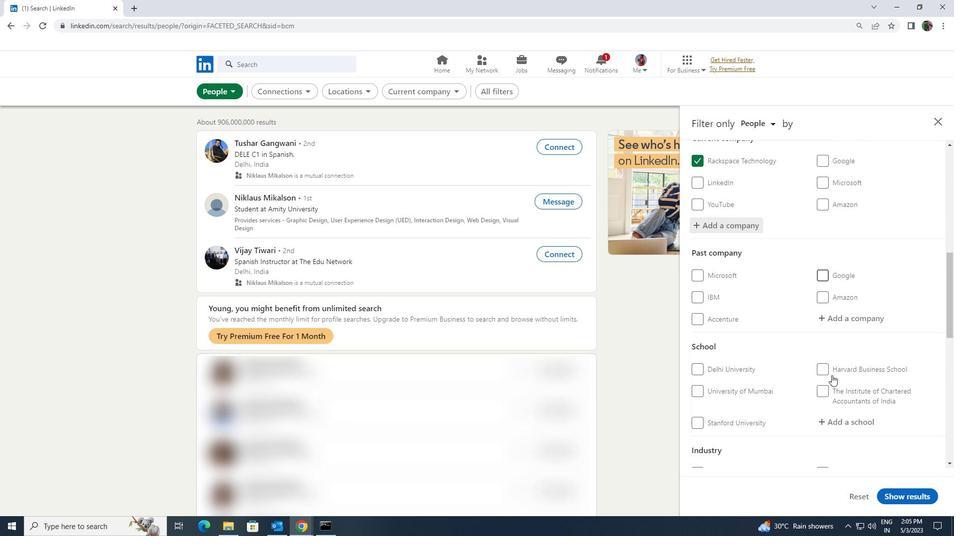 
Action: Mouse scrolled (830, 375) with delta (0, 0)
Screenshot: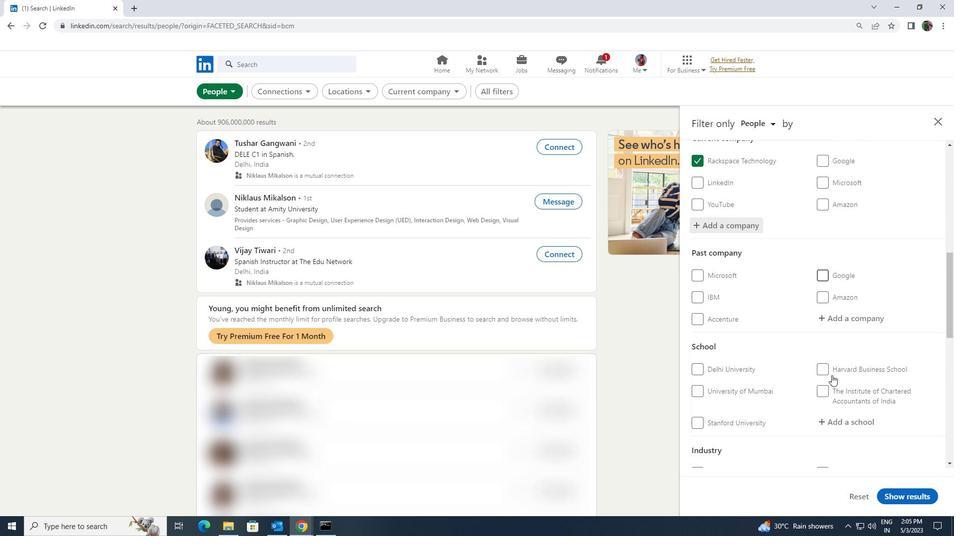 
Action: Mouse moved to (828, 378)
Screenshot: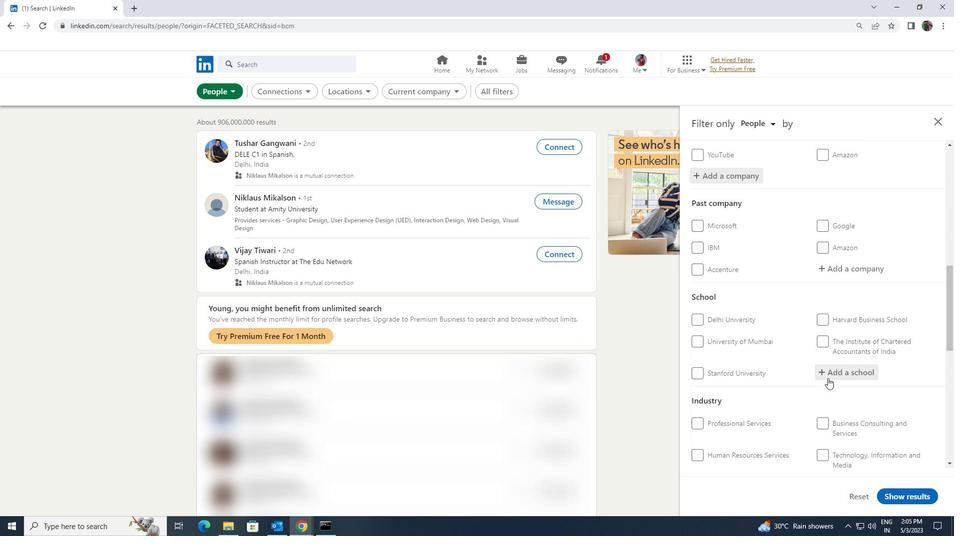 
Action: Mouse pressed left at (828, 378)
Screenshot: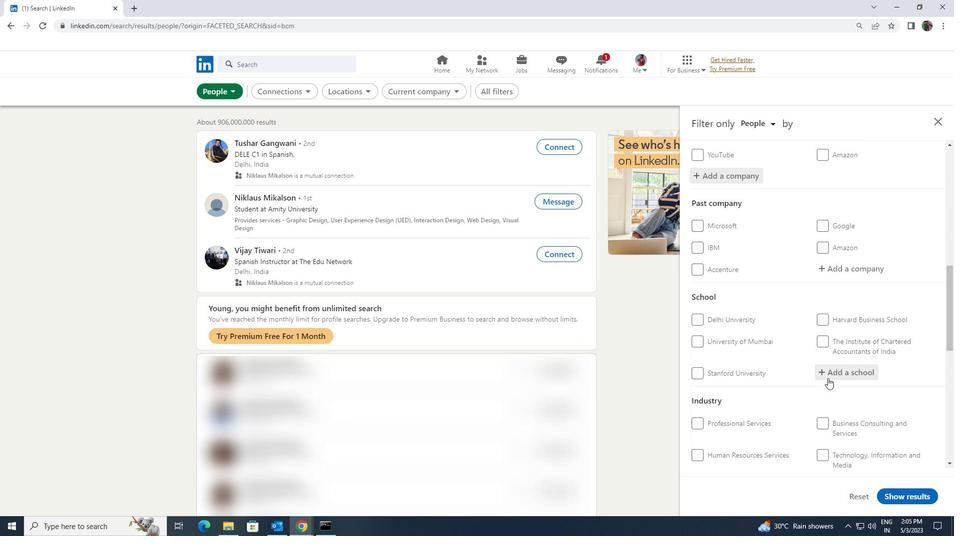
Action: Key pressed <Key.shift><Key.shift><Key.shift><Key.shift><Key.shift><Key.shift><Key.shift><Key.shift><Key.shift><Key.shift><Key.shift><Key.shift><Key.shift><Key.shift>P<Key.shift><Key.shift><Key.shift><Key.shift><Key.shift><Key.shift><Key.shift>ARUL<Key.space>INSTITUTE
Screenshot: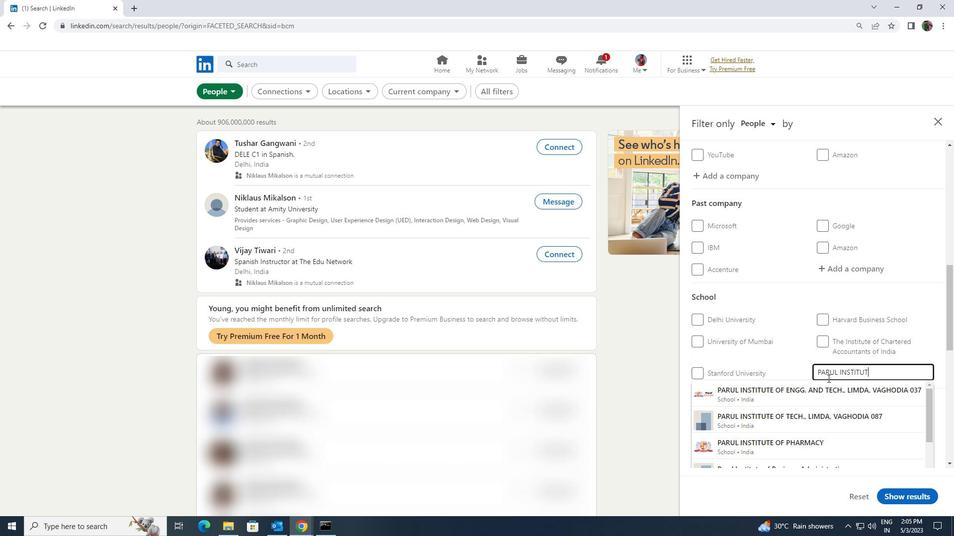 
Action: Mouse moved to (821, 413)
Screenshot: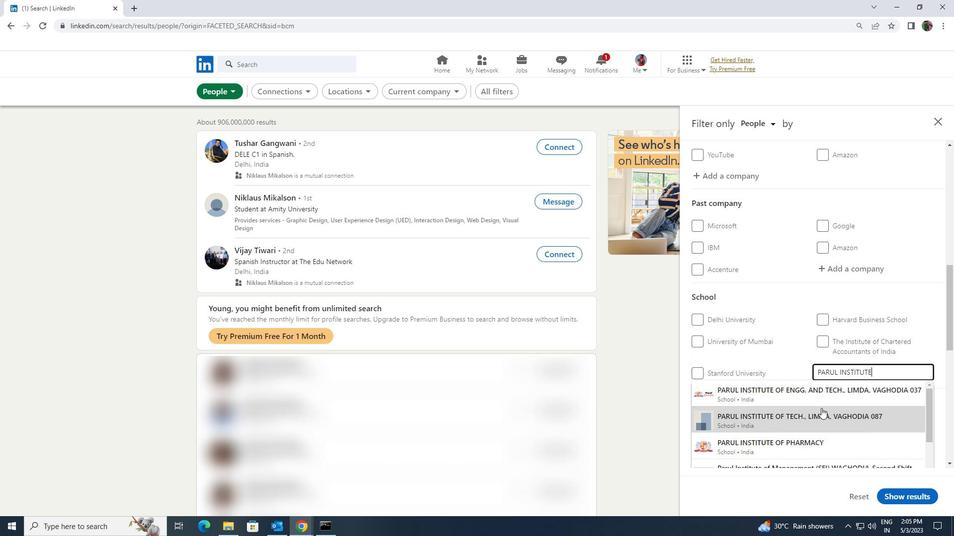 
Action: Mouse pressed left at (821, 413)
Screenshot: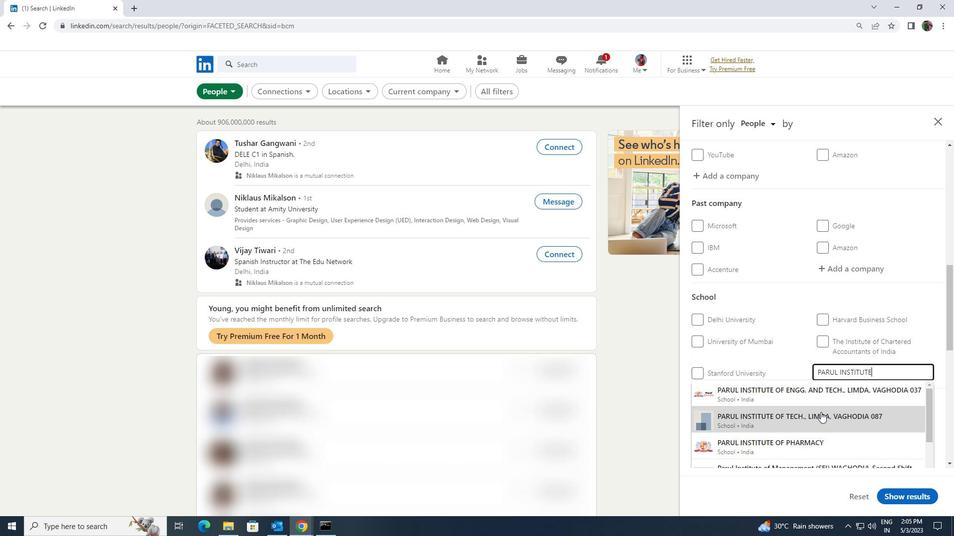 
Action: Mouse scrolled (821, 412) with delta (0, 0)
Screenshot: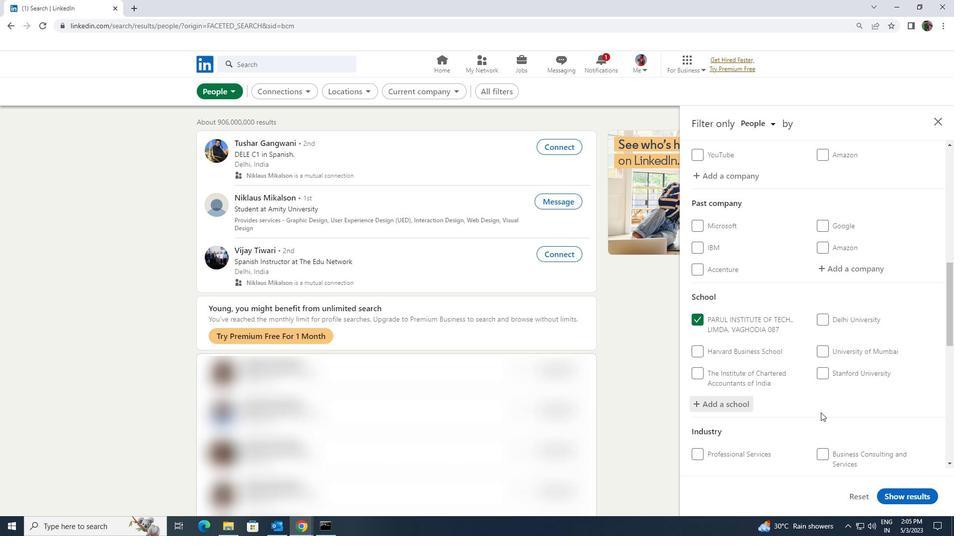 
Action: Mouse scrolled (821, 412) with delta (0, 0)
Screenshot: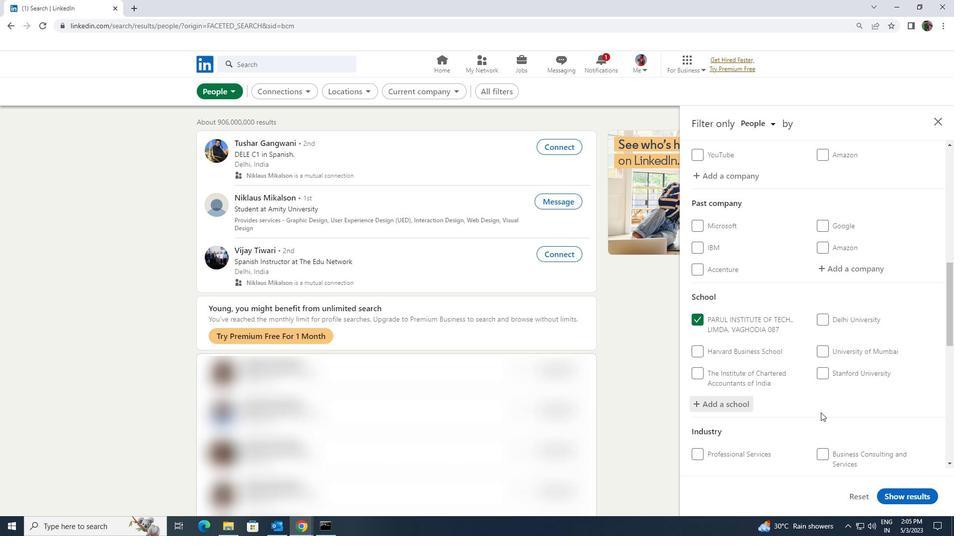 
Action: Mouse moved to (837, 413)
Screenshot: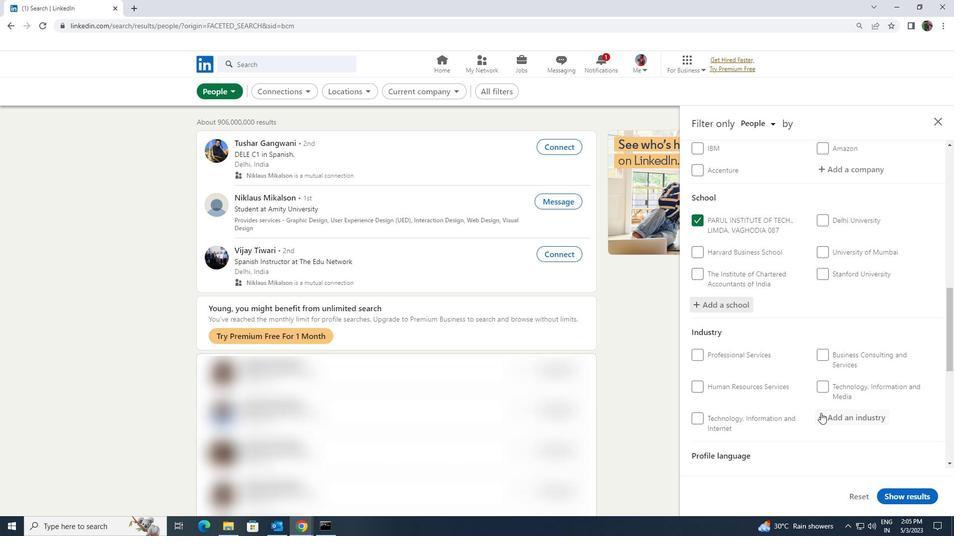 
Action: Mouse pressed left at (837, 413)
Screenshot: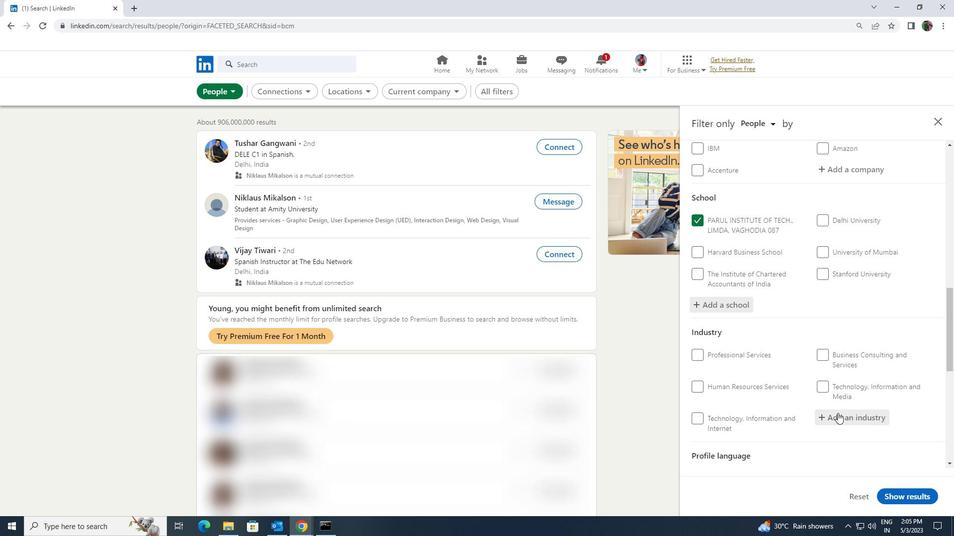 
Action: Key pressed <Key.shift>CHEN<Key.backspace>MICAK<Key.backspace>L<Key.space>
Screenshot: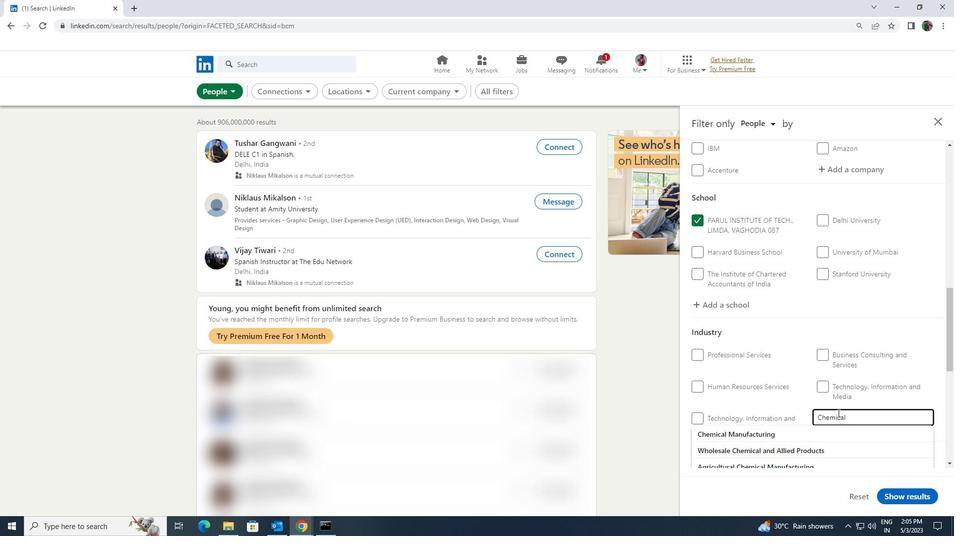 
Action: Mouse moved to (835, 433)
Screenshot: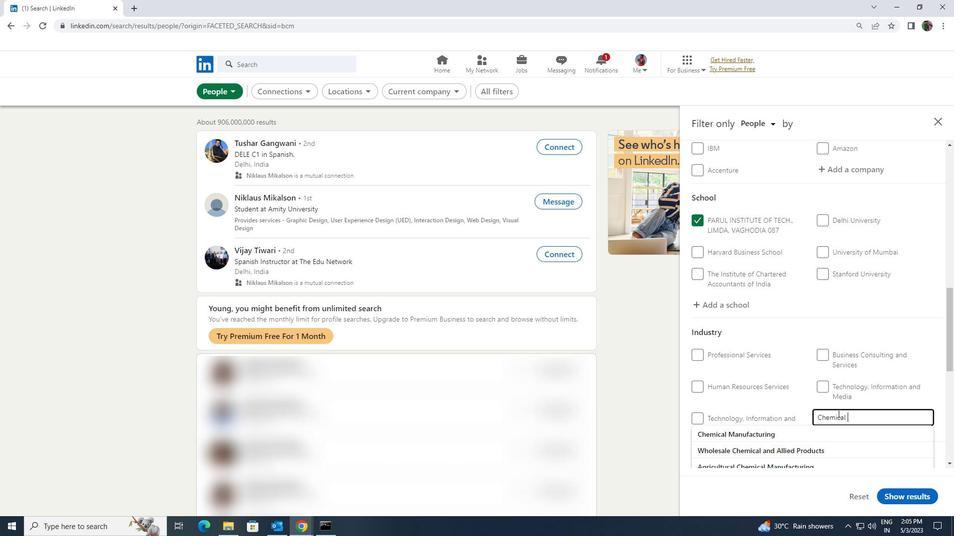 
Action: Mouse pressed left at (835, 433)
Screenshot: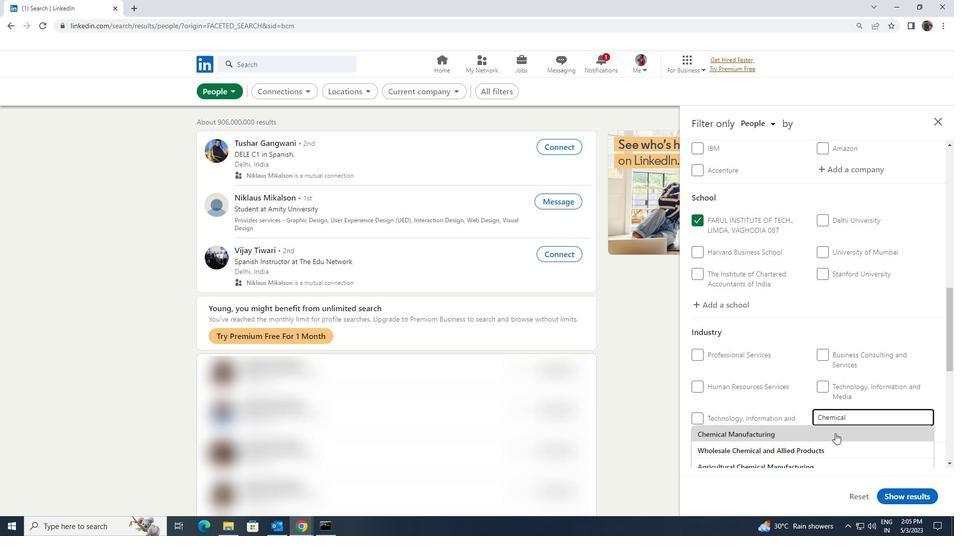 
Action: Mouse scrolled (835, 433) with delta (0, 0)
Screenshot: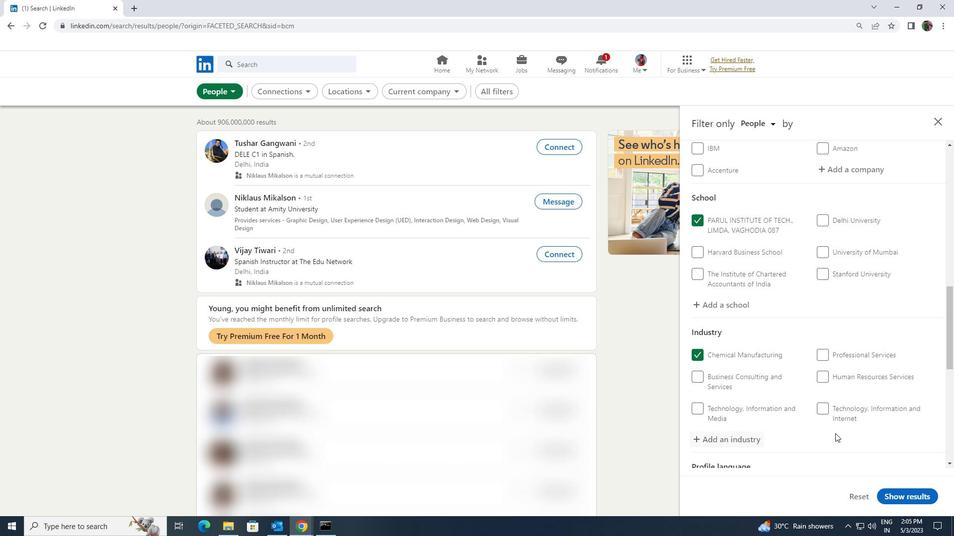 
Action: Mouse scrolled (835, 433) with delta (0, 0)
Screenshot: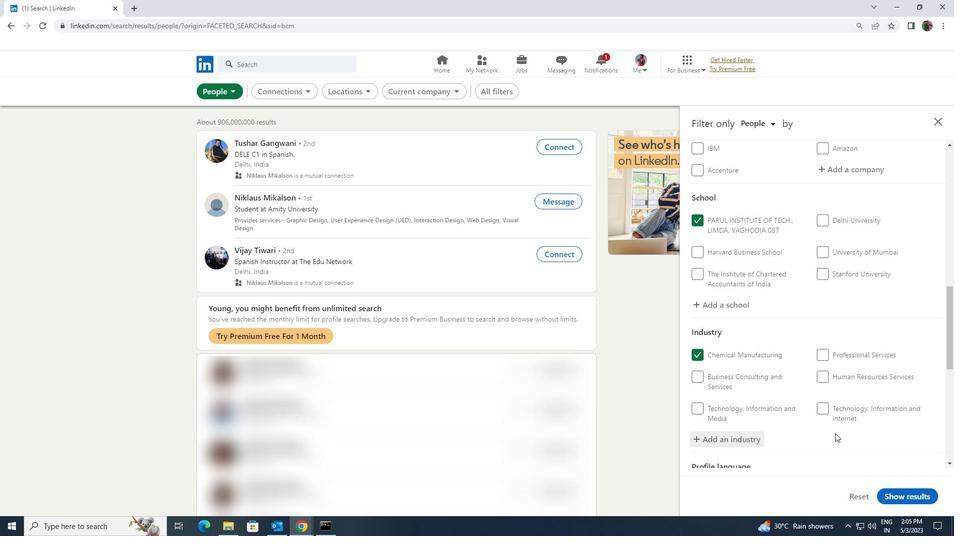 
Action: Mouse moved to (834, 434)
Screenshot: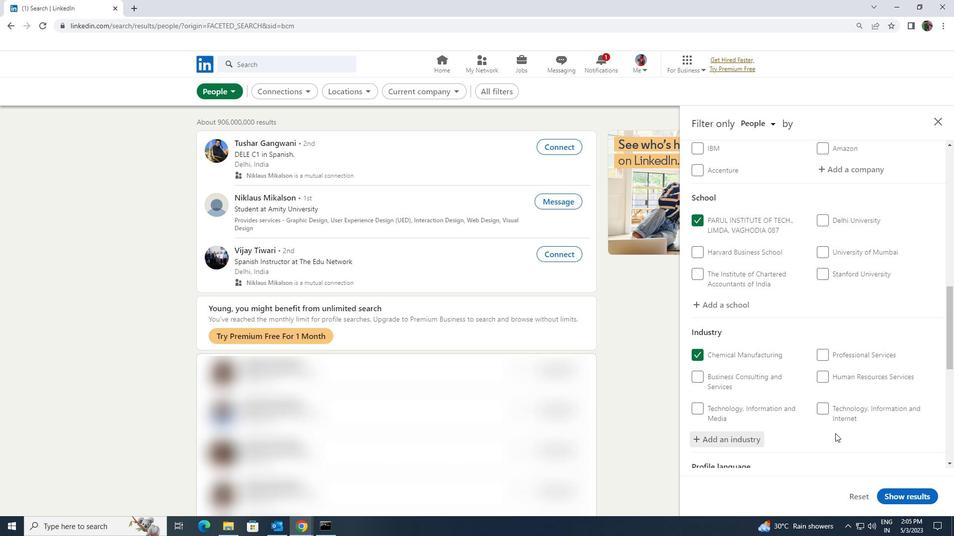
Action: Mouse scrolled (834, 433) with delta (0, 0)
Screenshot: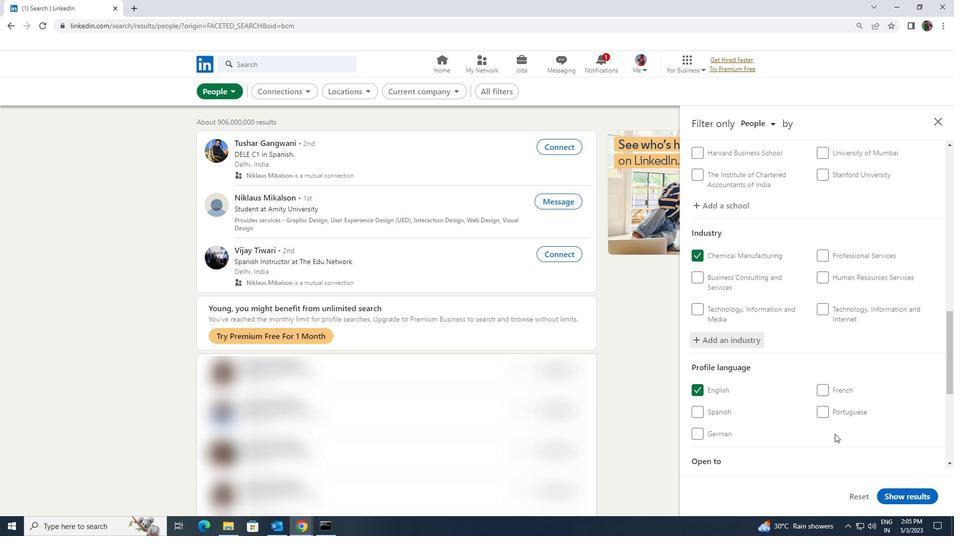 
Action: Mouse scrolled (834, 433) with delta (0, 0)
Screenshot: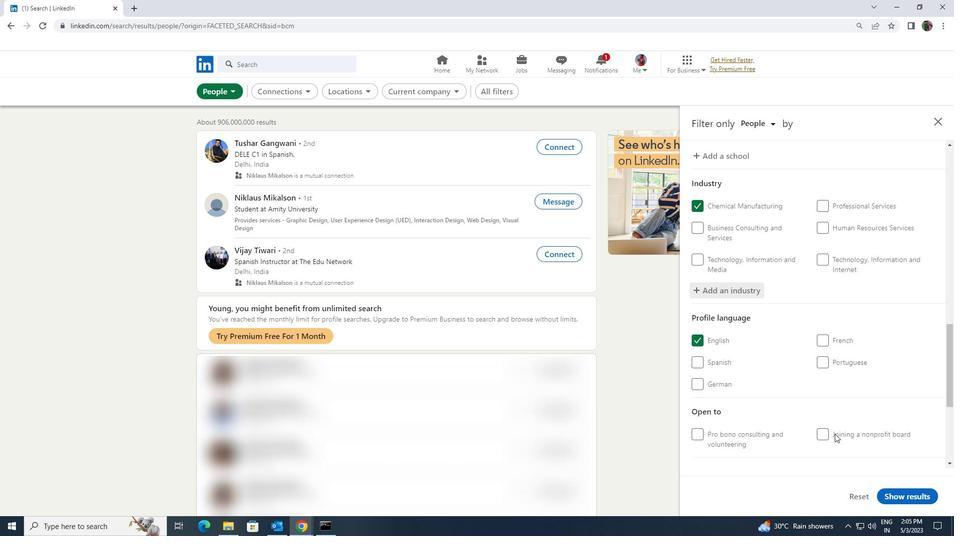 
Action: Mouse scrolled (834, 433) with delta (0, 0)
Screenshot: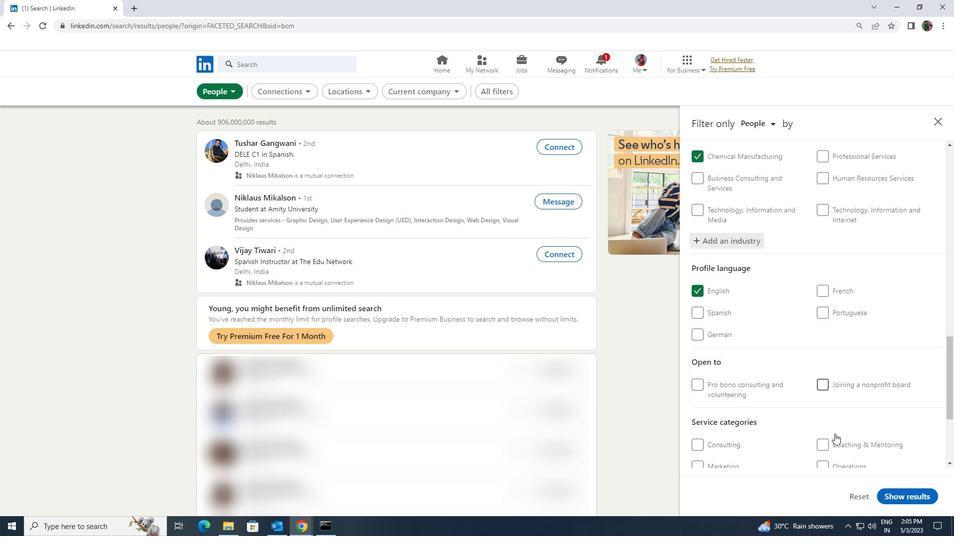 
Action: Mouse scrolled (834, 433) with delta (0, 0)
Screenshot: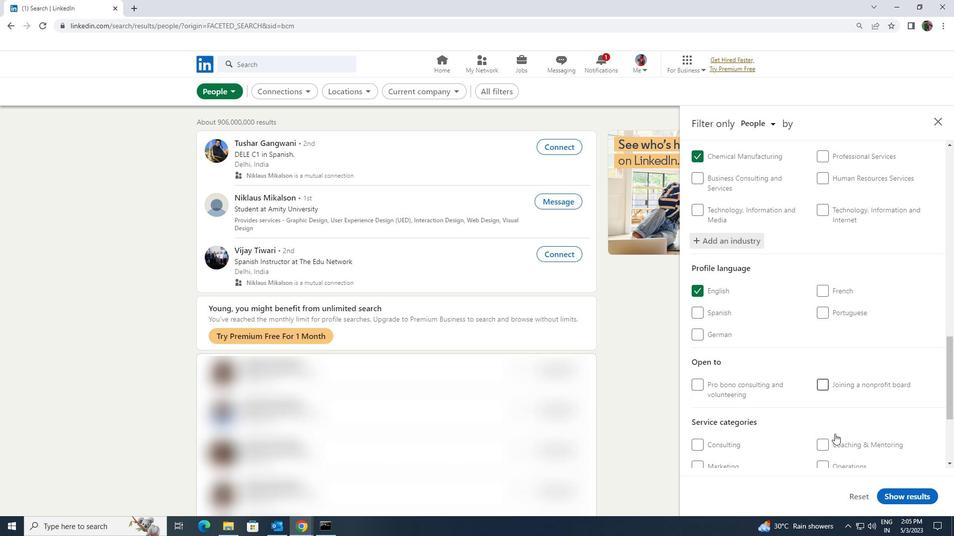 
Action: Mouse moved to (831, 392)
Screenshot: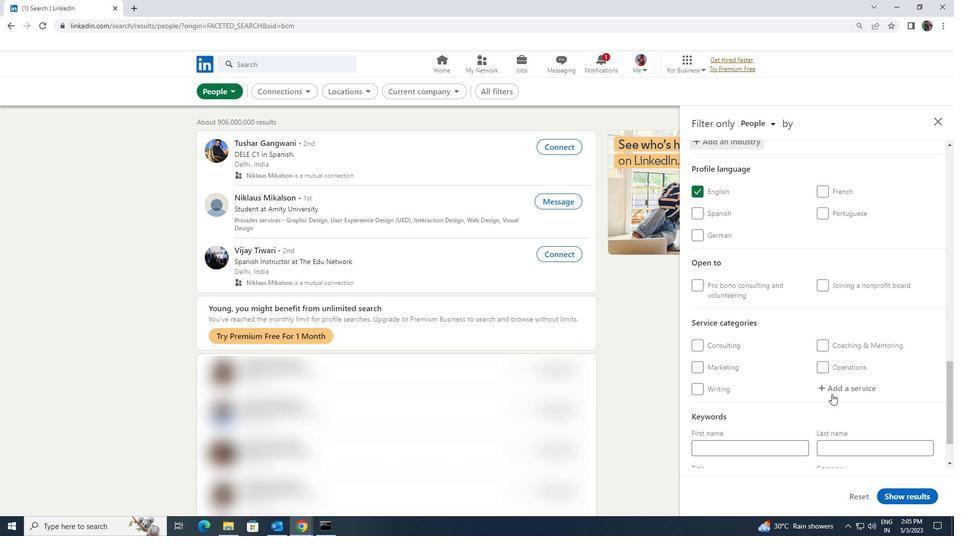 
Action: Mouse pressed left at (831, 392)
Screenshot: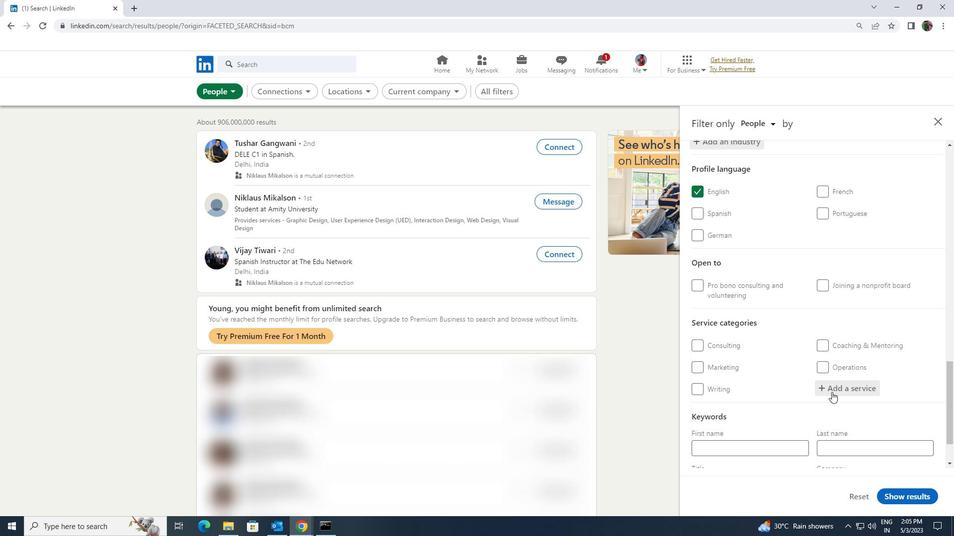 
Action: Key pressed <Key.shift><Key.shift><Key.shift><Key.shift><Key.shift>TAX<Key.space>
Screenshot: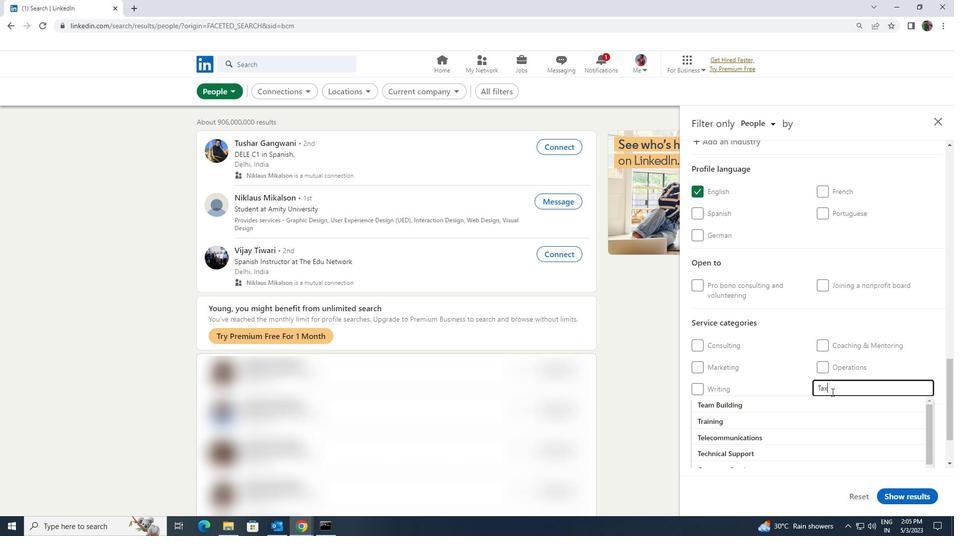 
Action: Mouse moved to (826, 398)
Screenshot: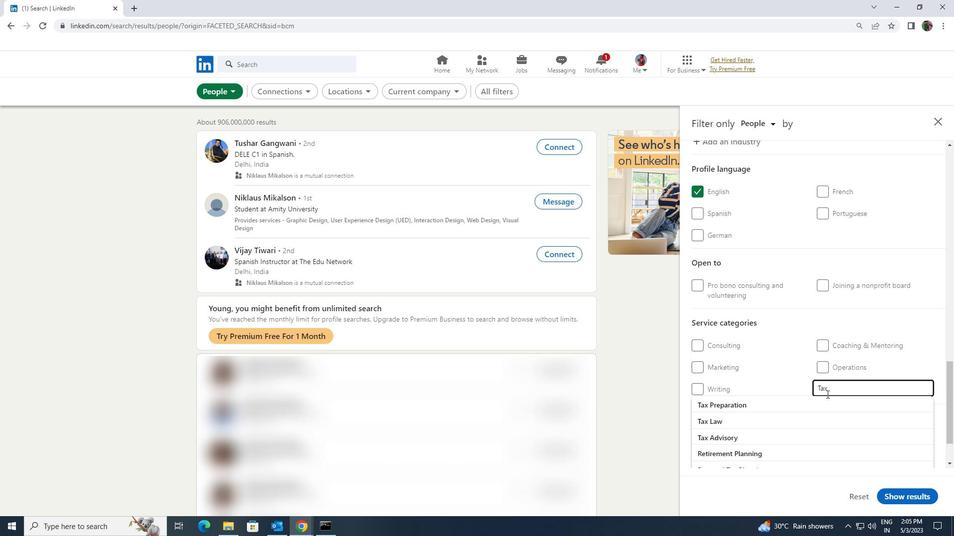 
Action: Mouse pressed left at (826, 398)
Screenshot: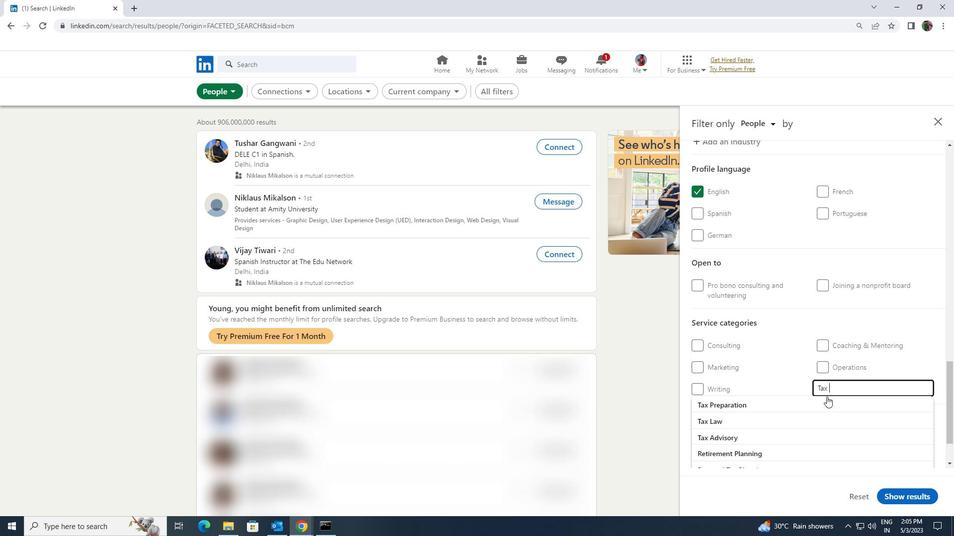 
Action: Mouse moved to (823, 401)
Screenshot: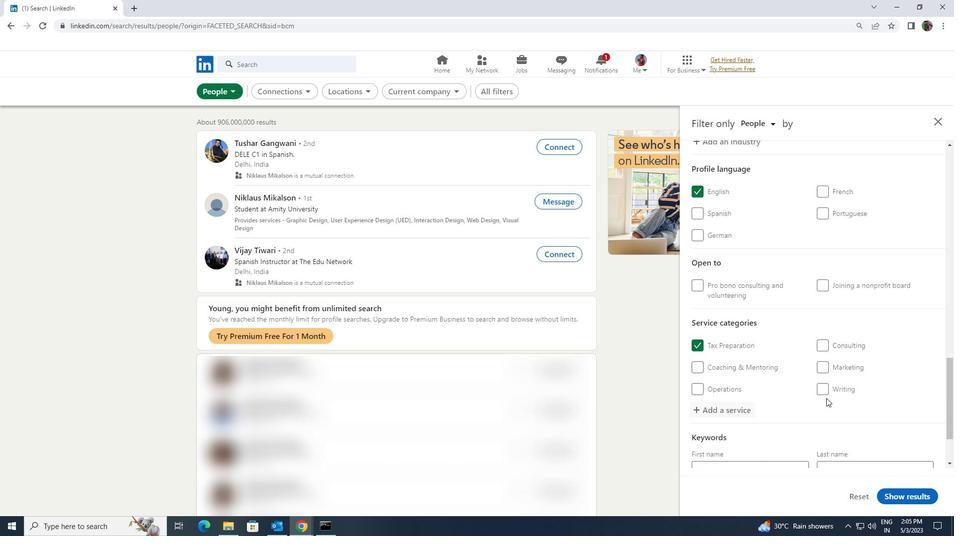 
Action: Mouse scrolled (823, 400) with delta (0, 0)
Screenshot: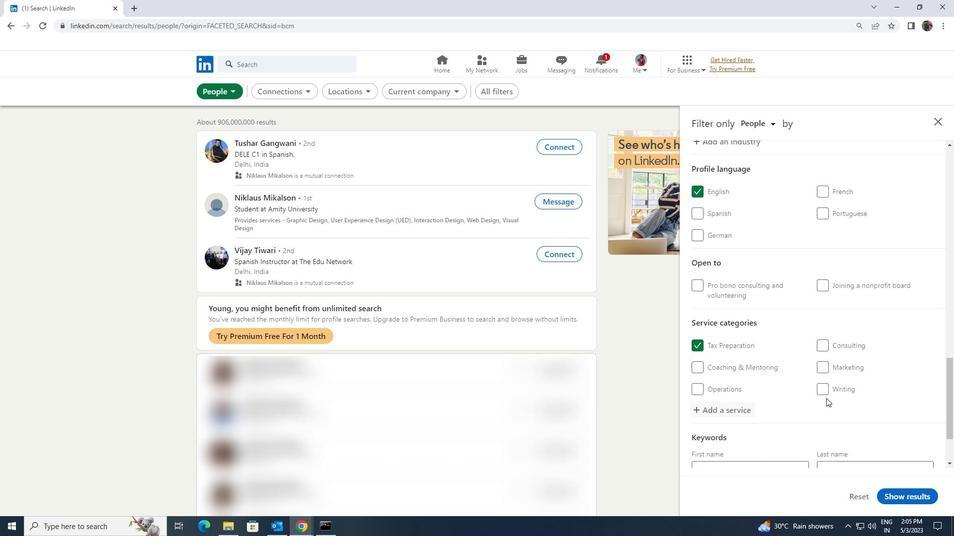 
Action: Mouse moved to (820, 403)
Screenshot: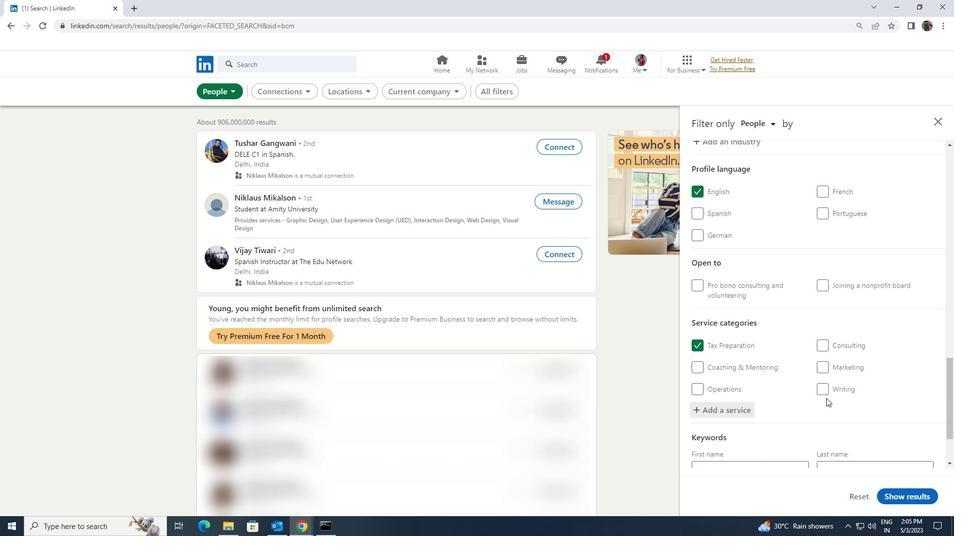 
Action: Mouse scrolled (820, 402) with delta (0, 0)
Screenshot: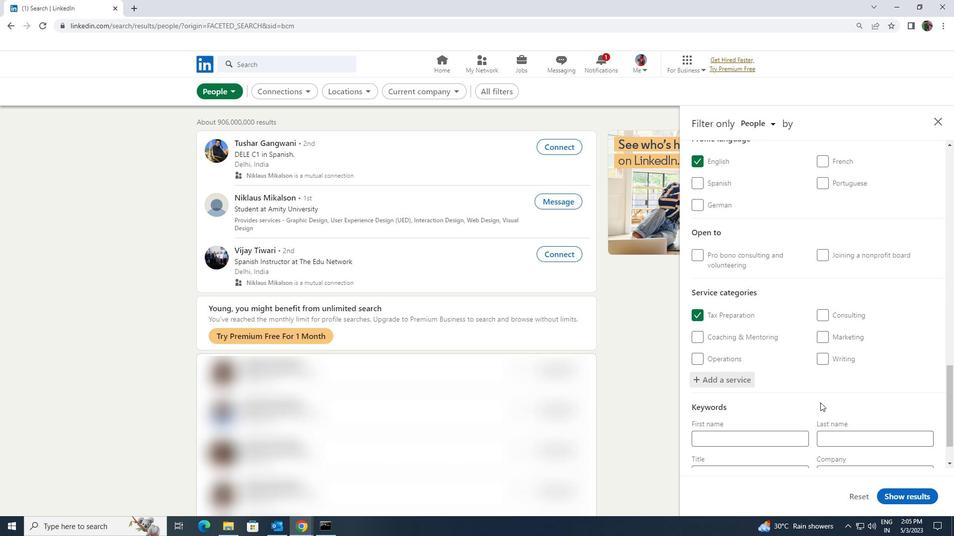 
Action: Mouse scrolled (820, 402) with delta (0, 0)
Screenshot: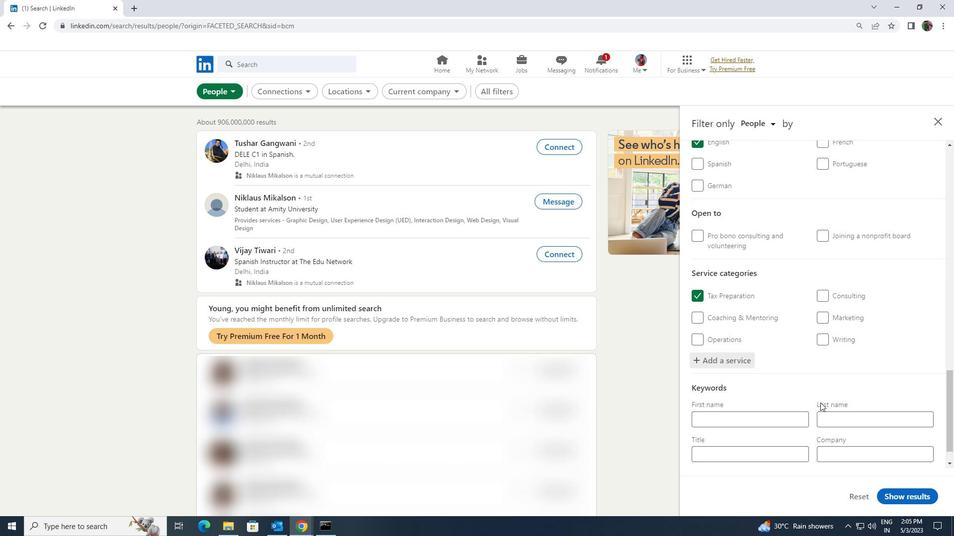 
Action: Mouse moved to (790, 422)
Screenshot: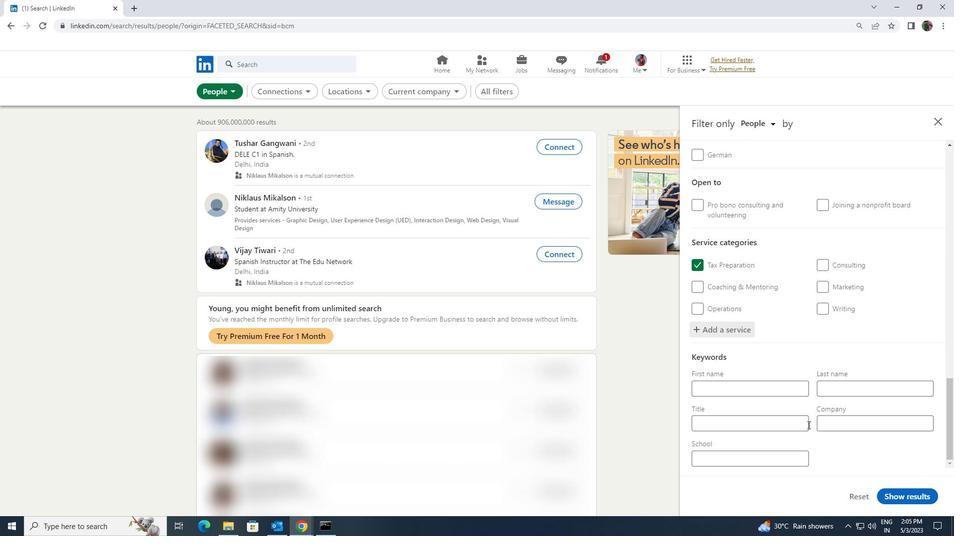 
Action: Mouse pressed left at (790, 422)
Screenshot: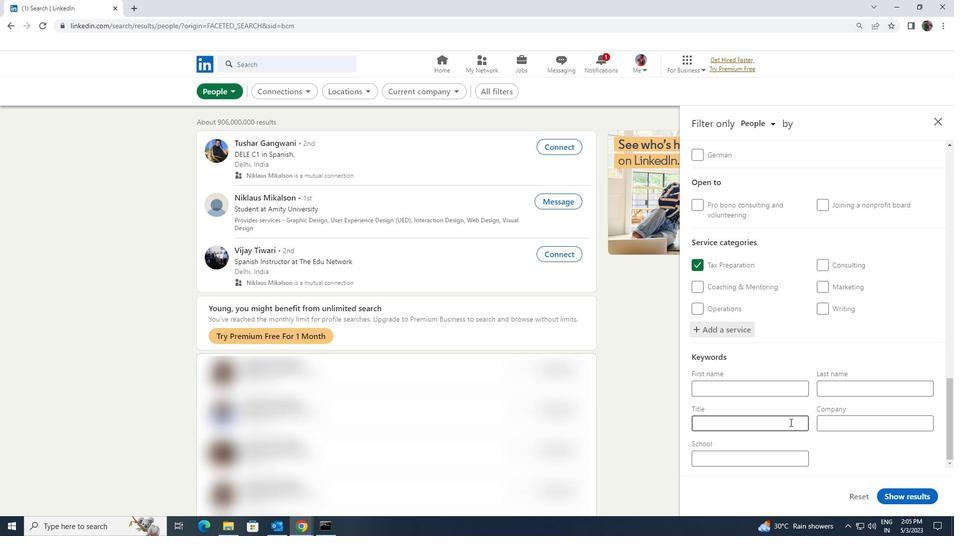 
Action: Key pressed <Key.shift><Key.shift><Key.shift><Key.shift><Key.shift><Key.shift><Key.shift><Key.shift><Key.shift><Key.shift><Key.shift><Key.shift><Key.shift><Key.shift><Key.shift><Key.shift><Key.shift><Key.shift><Key.shift><Key.shift><Key.shift><Key.shift><Key.shift><Key.shift><Key.shift><Key.shift><Key.shift><Key.shift><Key.shift><Key.shift><Key.shift><Key.shift><Key.shift><Key.shift><Key.shift><Key.shift><Key.shift><Key.shift><Key.shift><Key.shift><Key.shift><Key.shift><Key.shift><Key.shift><Key.shift><Key.shift><Key.shift><Key.shift><Key.shift><Key.shift><Key.shift><Key.shift><Key.shift><Key.shift><Key.shift>RESTU<Key.backspace>AU<Key.shift><Key.shift><Key.shift>RANT<Key.space><Key.shift>MANGER
Screenshot: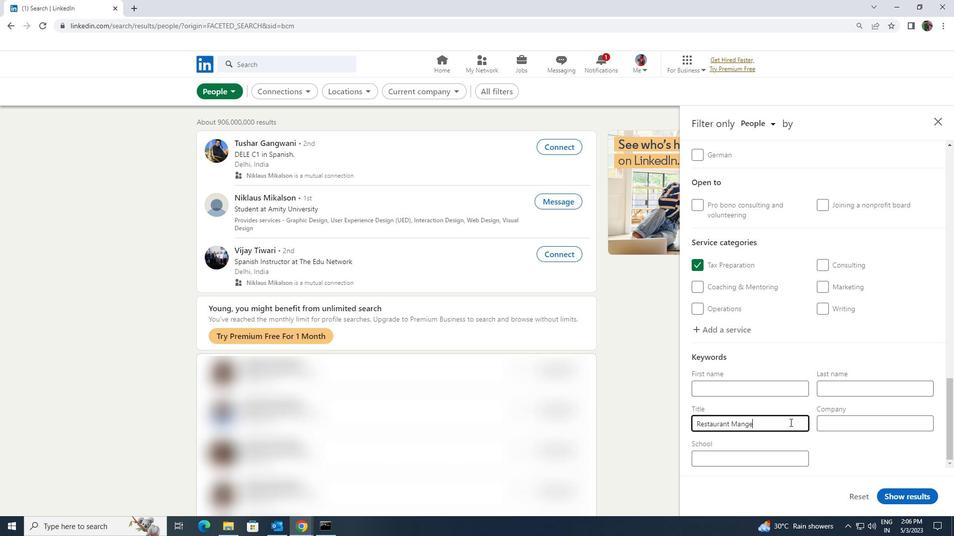 
Action: Mouse moved to (886, 493)
Screenshot: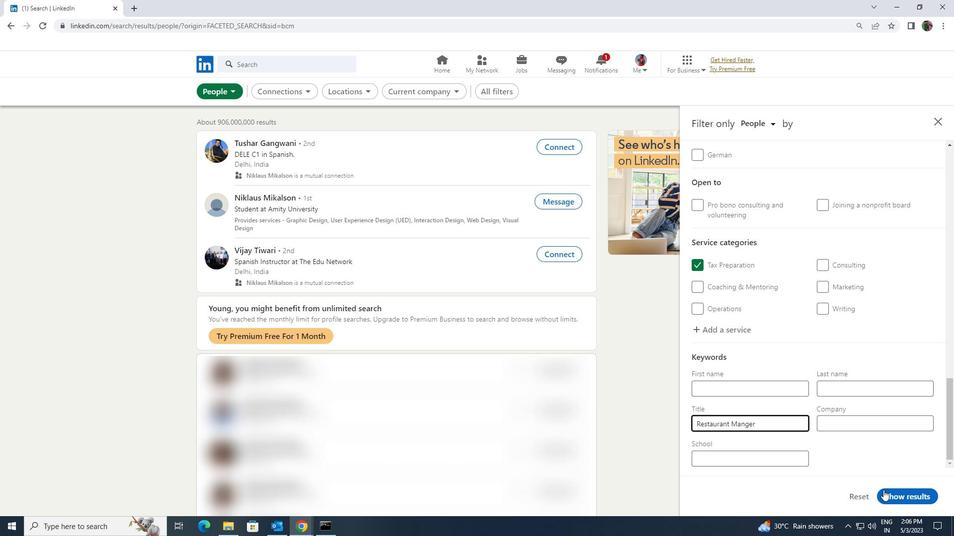 
Action: Mouse pressed left at (886, 493)
Screenshot: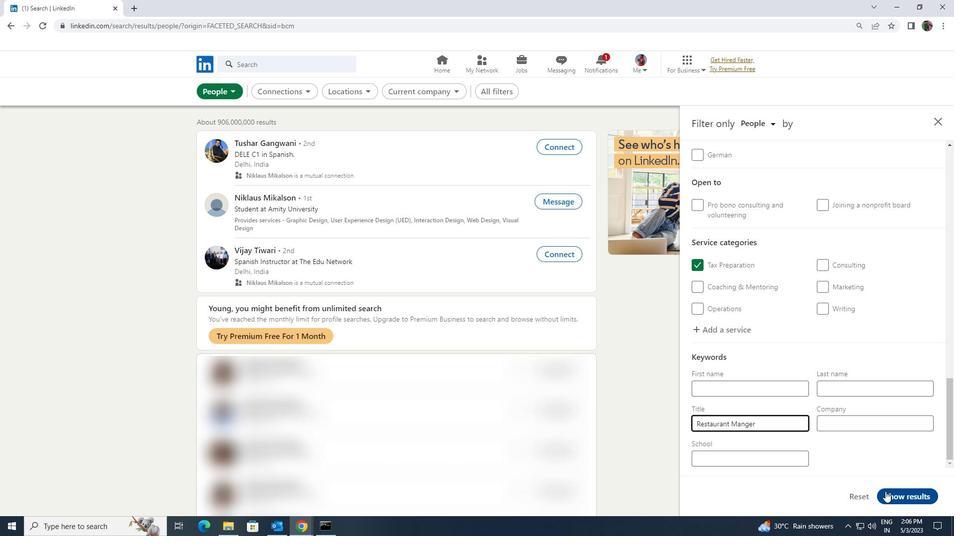 
